 Task: Find connections with filter location Barão de Cocais with filter topic #Futurewith filter profile language Spanish with filter current company TVS Motor Company with filter school Muffakham Jah College of Engineering & Technology with filter industry Repair and Maintenance with filter service category Market Research with filter keywords title Tow Truck Operator
Action: Mouse moved to (495, 148)
Screenshot: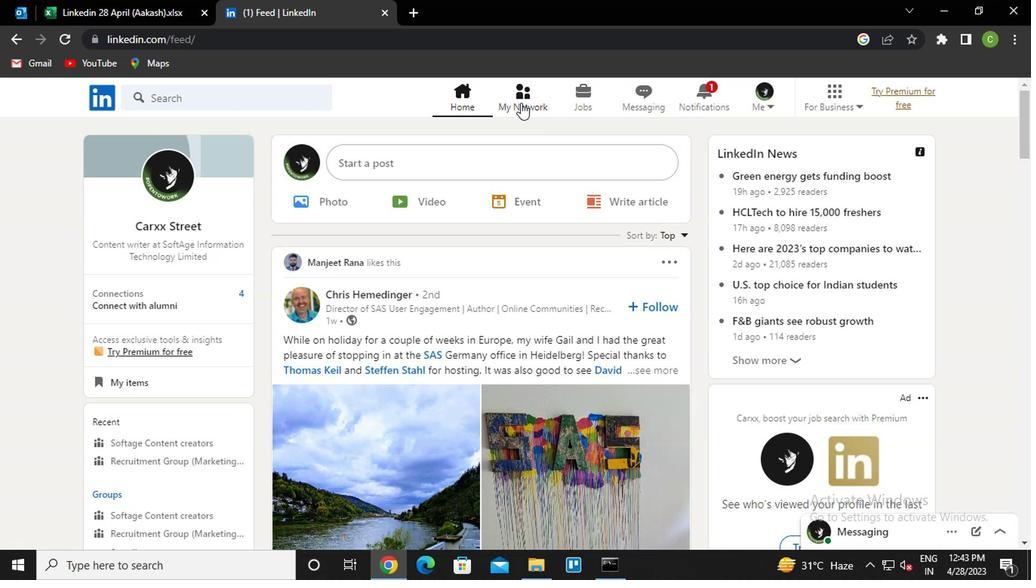 
Action: Mouse pressed left at (495, 148)
Screenshot: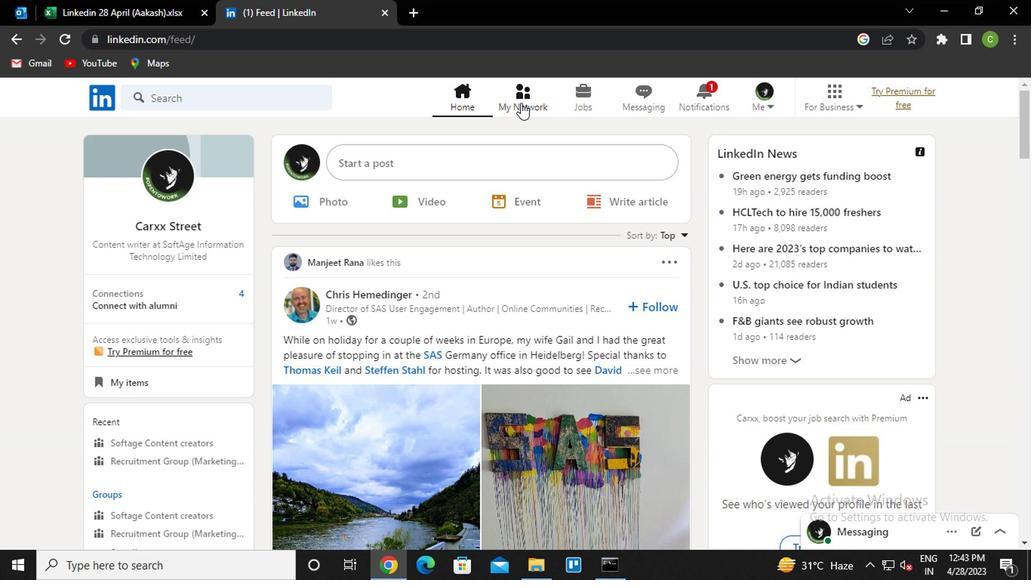 
Action: Mouse moved to (160, 208)
Screenshot: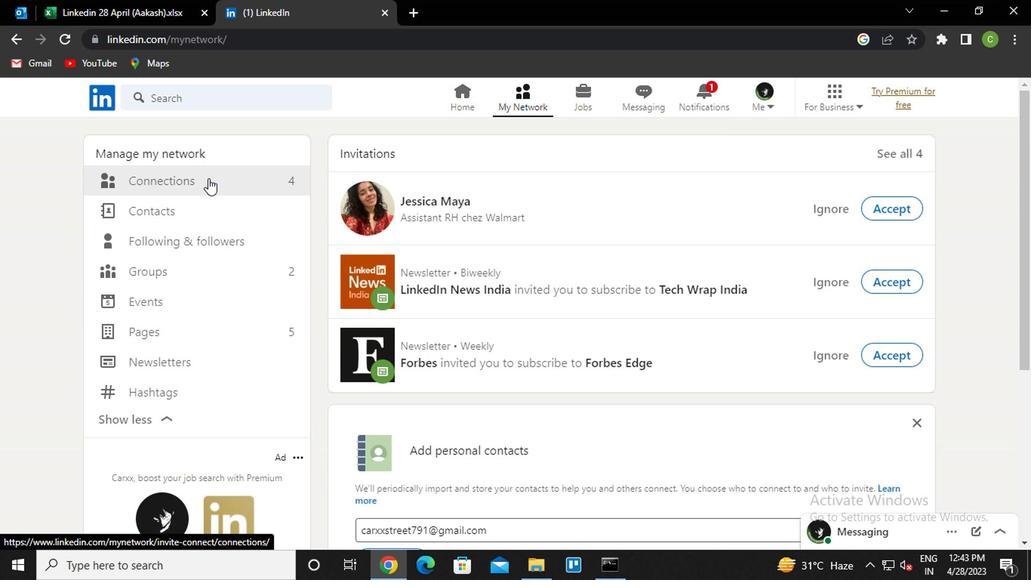 
Action: Mouse pressed left at (160, 208)
Screenshot: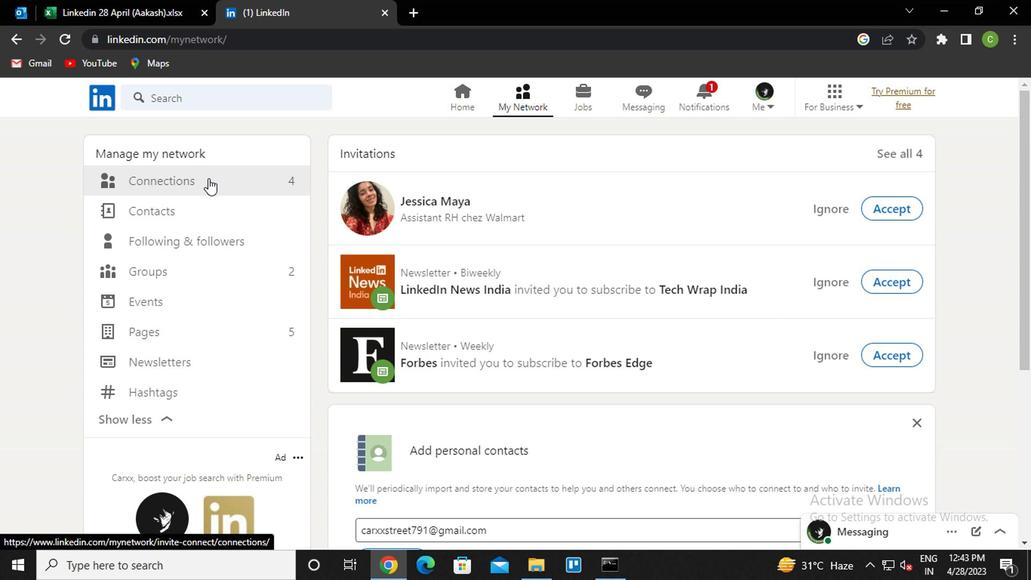 
Action: Mouse moved to (598, 212)
Screenshot: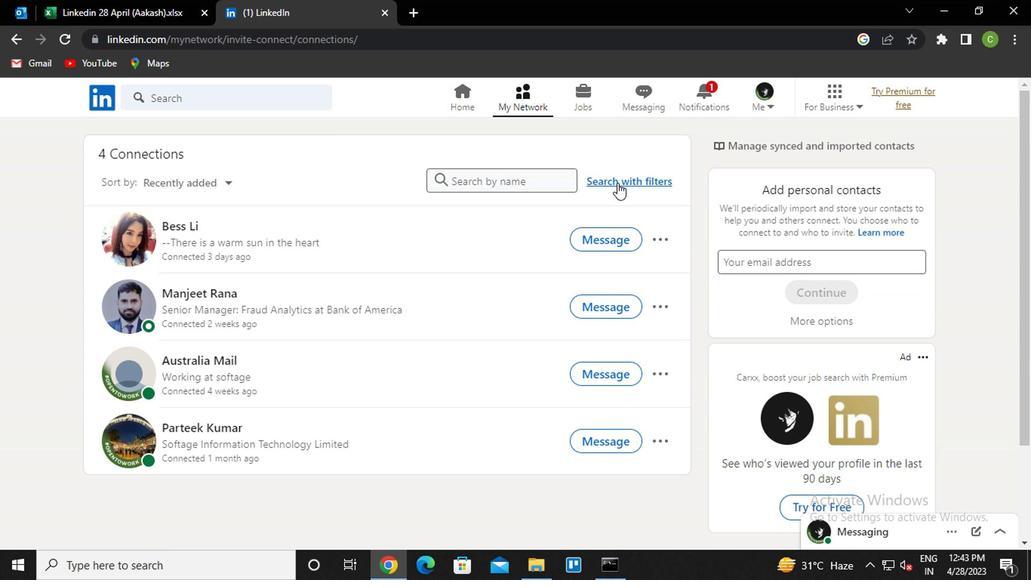 
Action: Mouse pressed left at (598, 212)
Screenshot: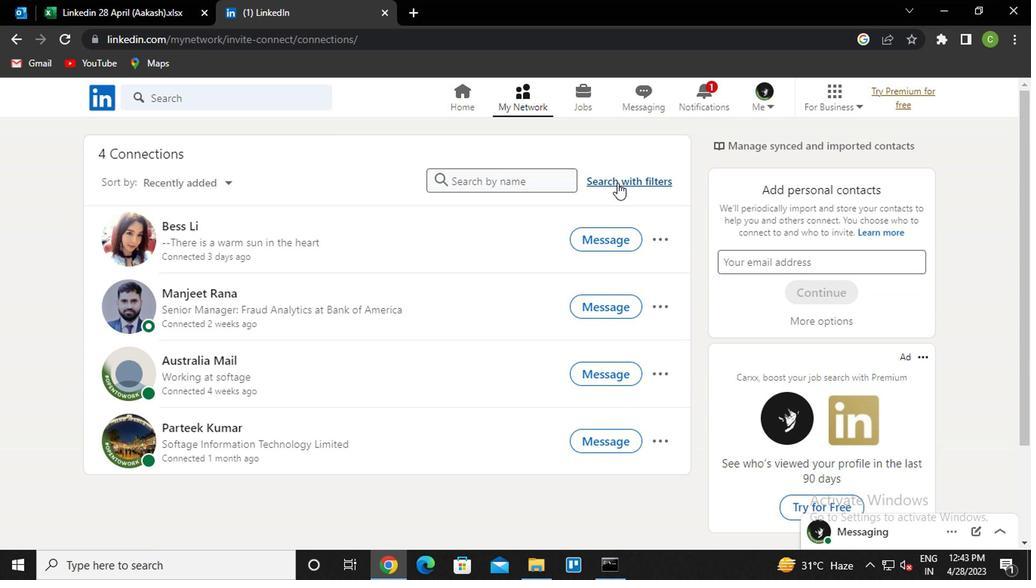 
Action: Mouse moved to (546, 184)
Screenshot: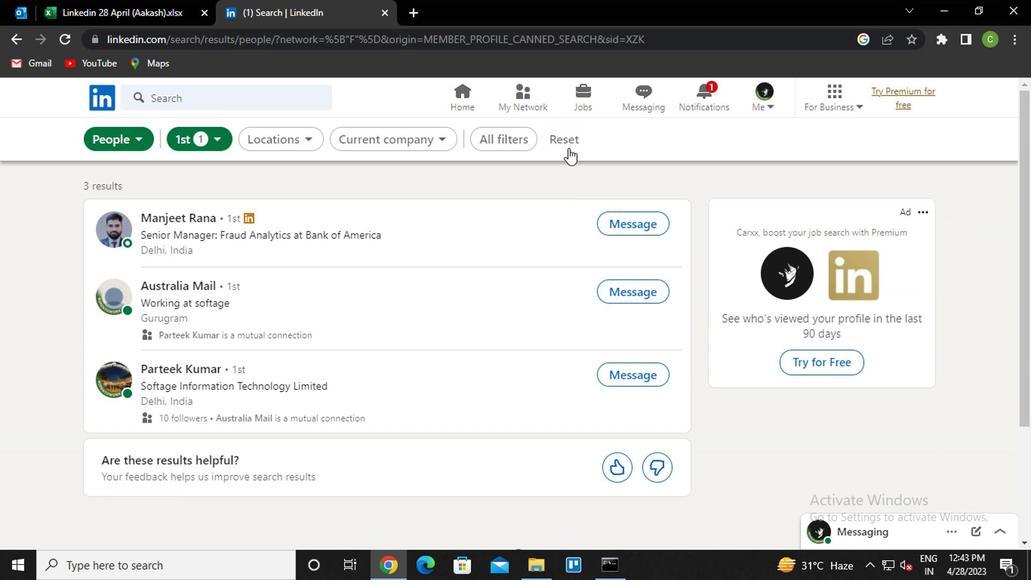 
Action: Mouse pressed left at (546, 184)
Screenshot: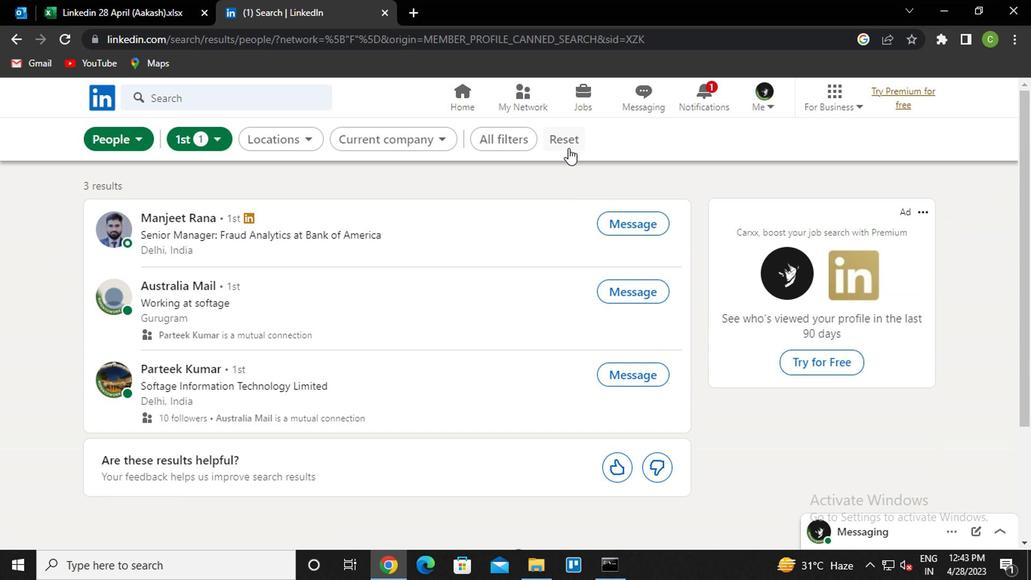 
Action: Mouse moved to (534, 181)
Screenshot: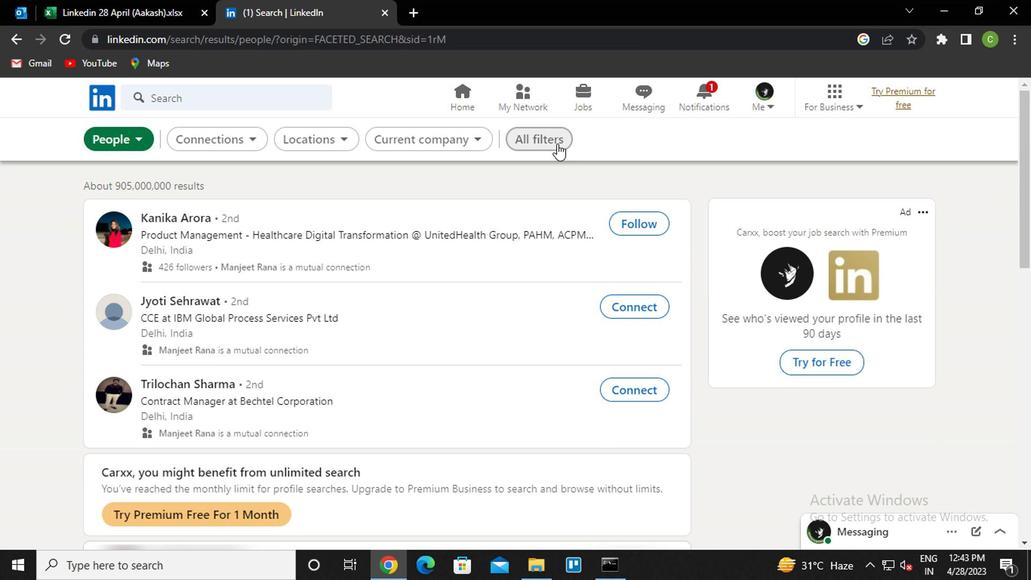 
Action: Mouse pressed left at (534, 181)
Screenshot: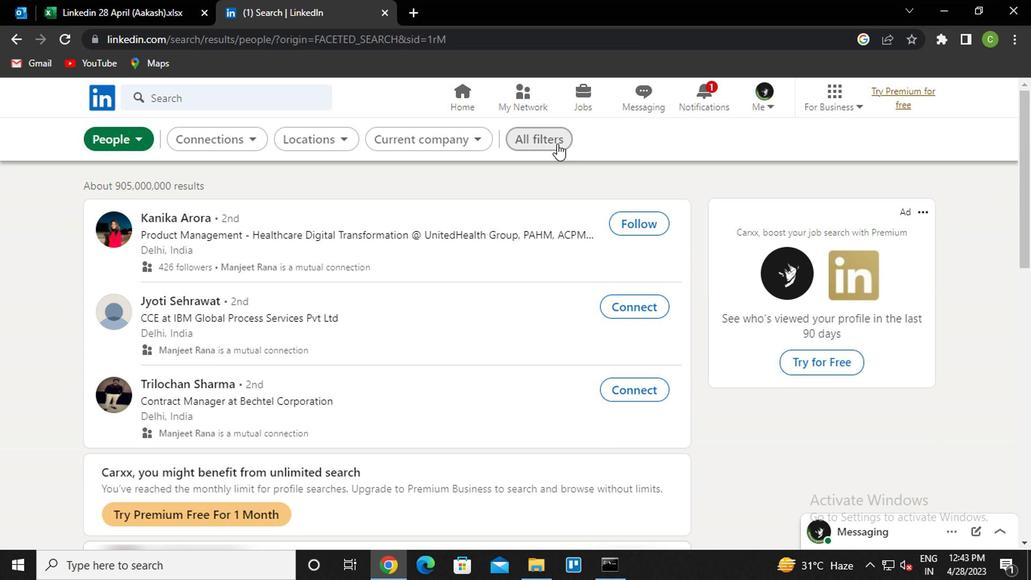 
Action: Mouse moved to (885, 379)
Screenshot: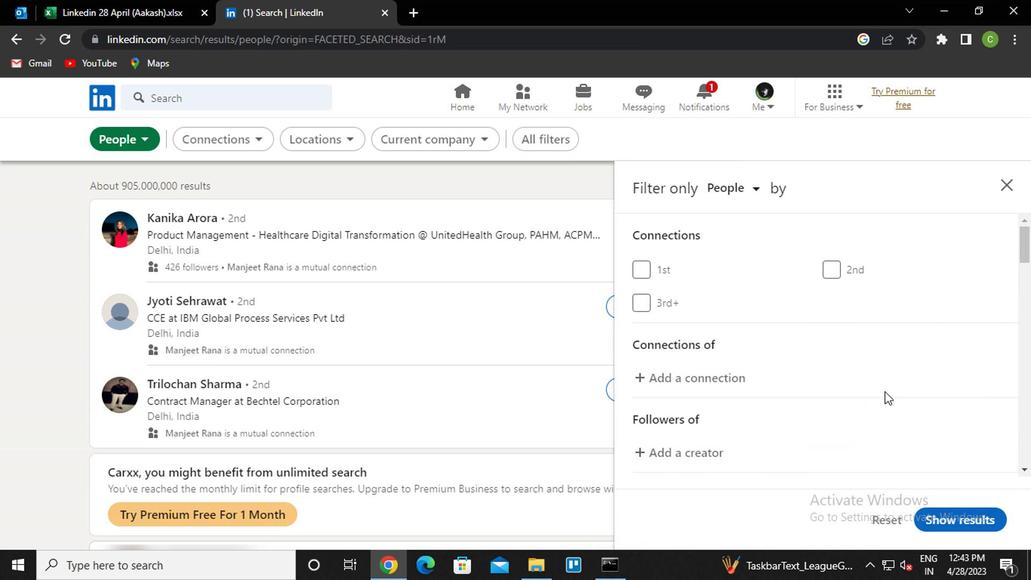 
Action: Mouse scrolled (885, 378) with delta (0, 0)
Screenshot: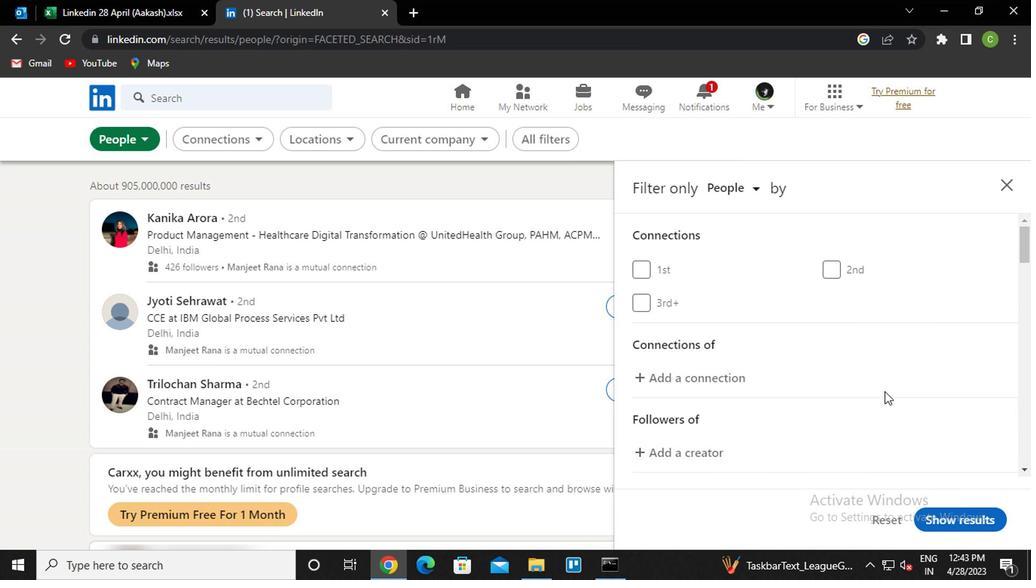 
Action: Mouse scrolled (885, 378) with delta (0, 0)
Screenshot: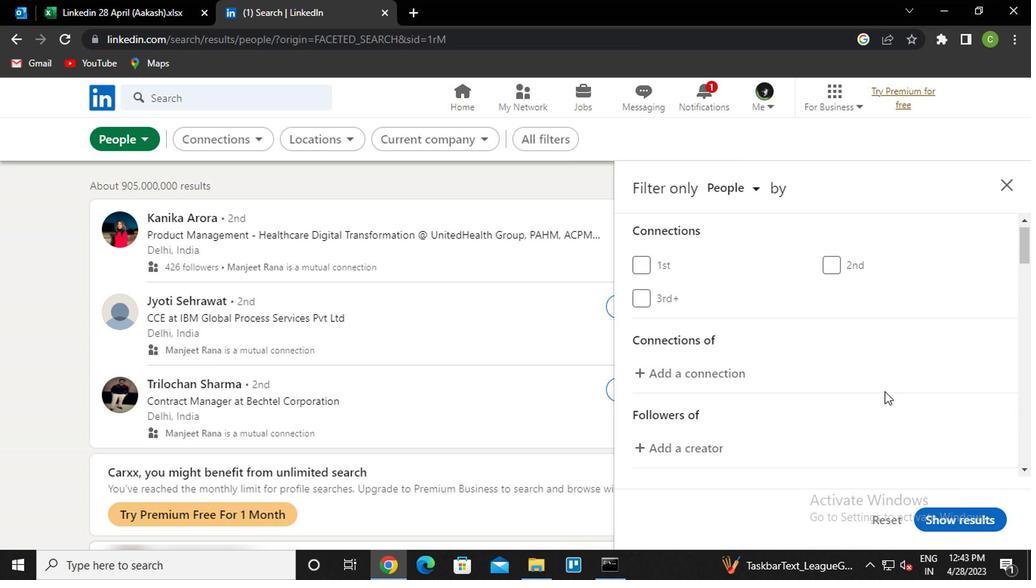 
Action: Mouse scrolled (885, 378) with delta (0, 0)
Screenshot: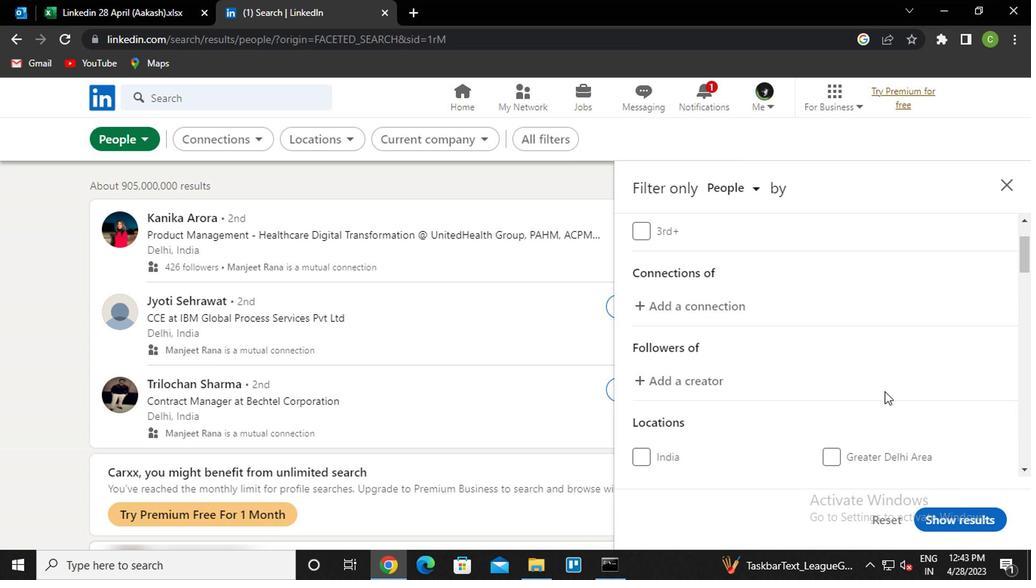 
Action: Mouse moved to (885, 379)
Screenshot: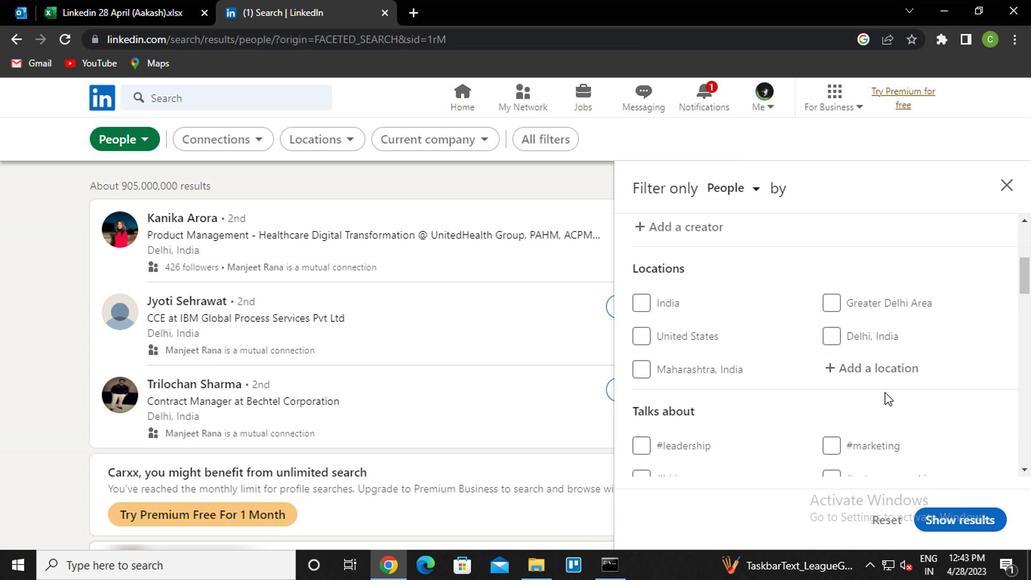 
Action: Mouse scrolled (885, 379) with delta (0, 0)
Screenshot: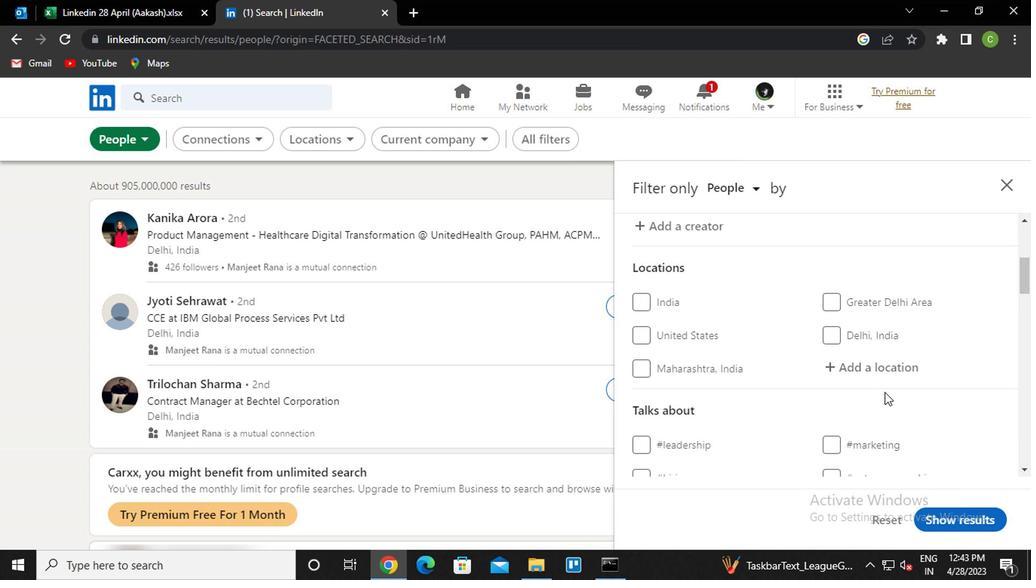 
Action: Mouse moved to (892, 305)
Screenshot: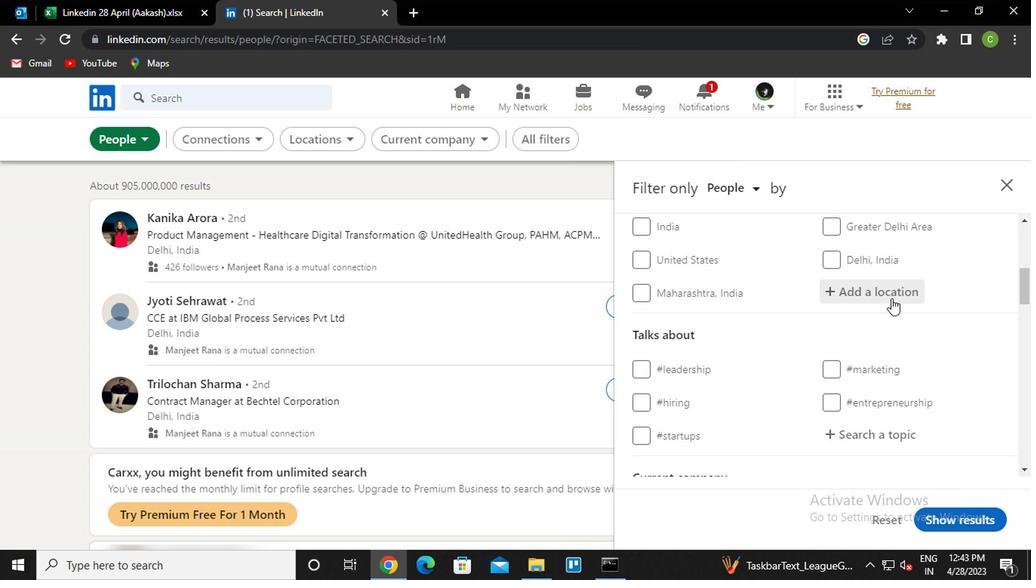 
Action: Mouse pressed left at (892, 305)
Screenshot: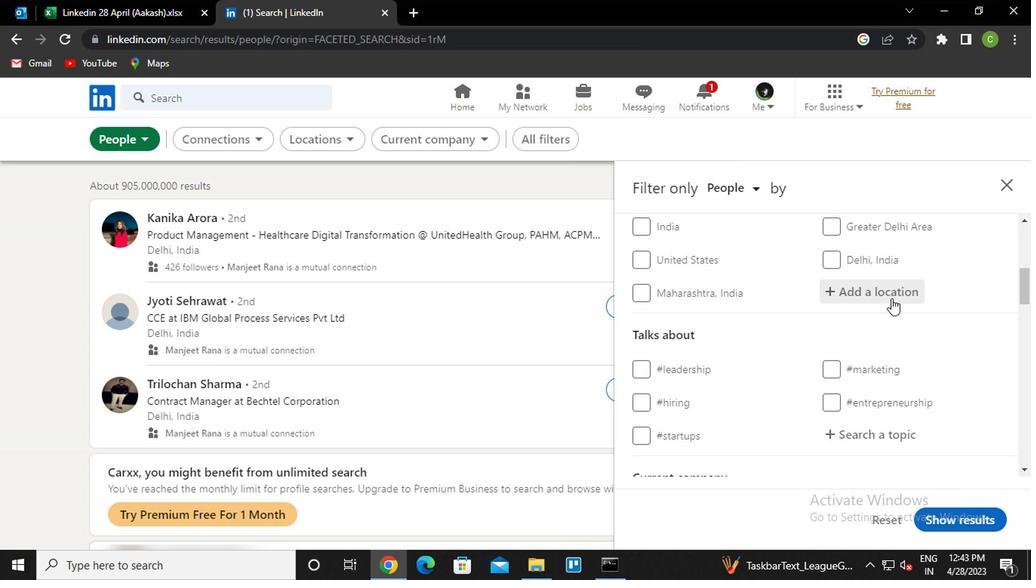 
Action: Key pressed <Key.caps_lock>b<Key.caps_lock>arao<Key.space>de<Key.space><Key.down><Key.enter>
Screenshot: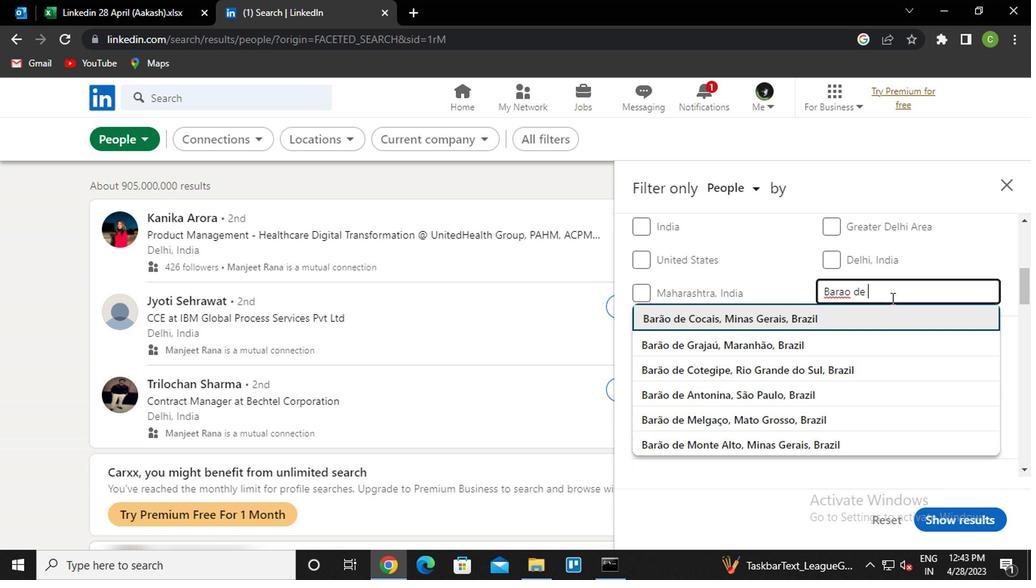 
Action: Mouse scrolled (892, 304) with delta (0, 0)
Screenshot: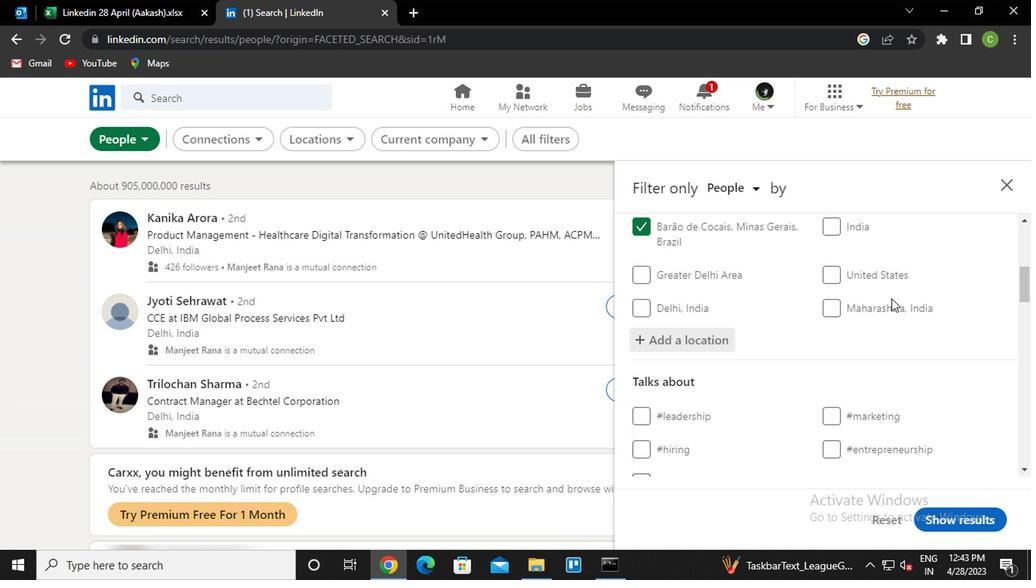 
Action: Mouse scrolled (892, 304) with delta (0, 0)
Screenshot: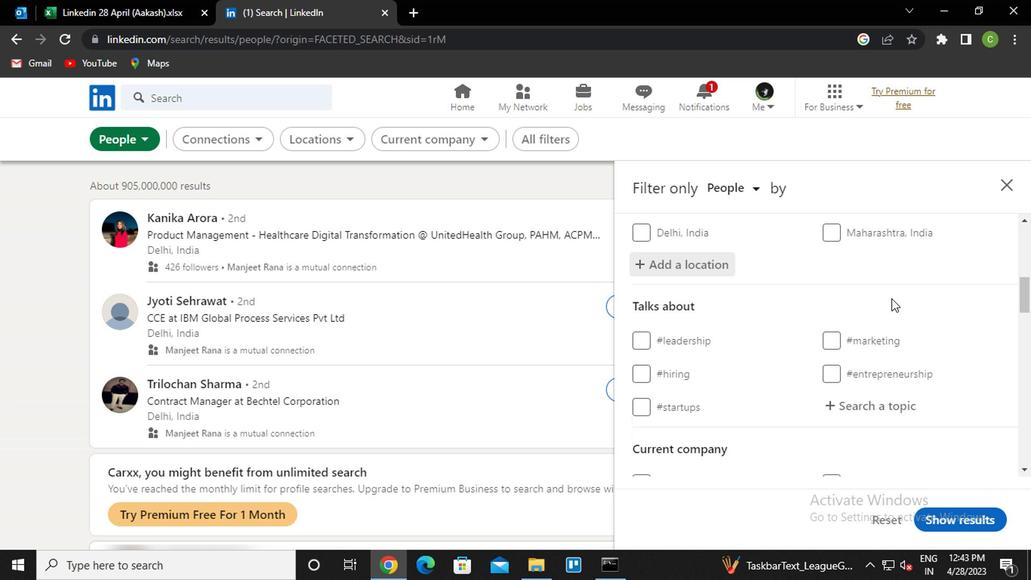 
Action: Mouse moved to (889, 333)
Screenshot: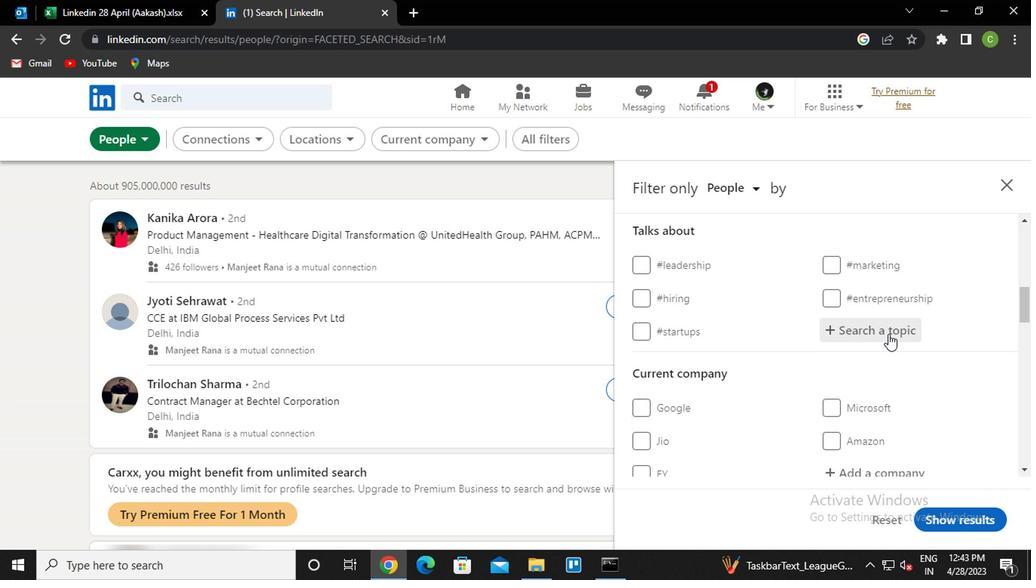 
Action: Mouse pressed left at (889, 333)
Screenshot: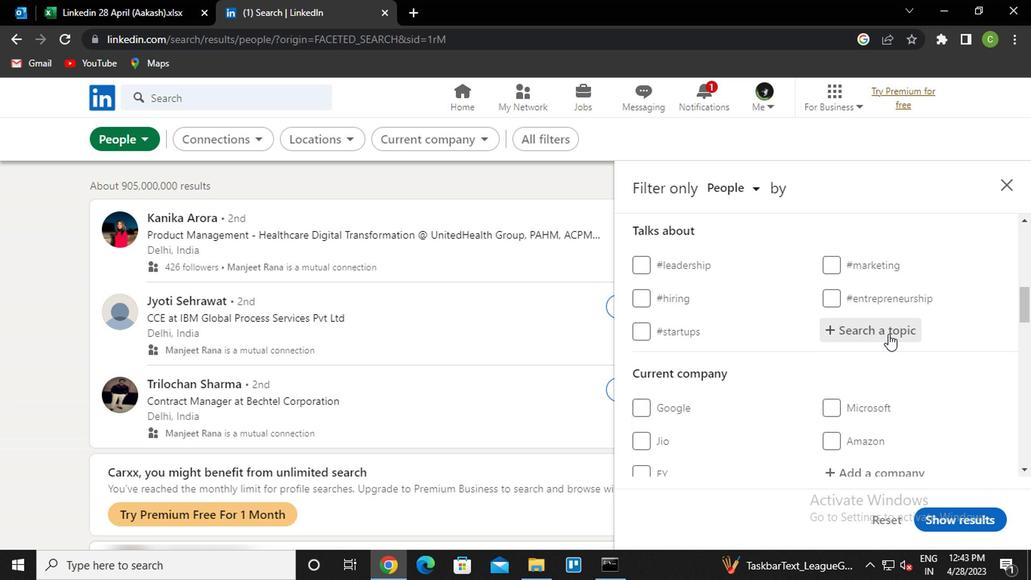 
Action: Key pressed <Key.caps_lock>f<Key.caps_lock>uture<Key.left><Key.down><Key.enter>
Screenshot: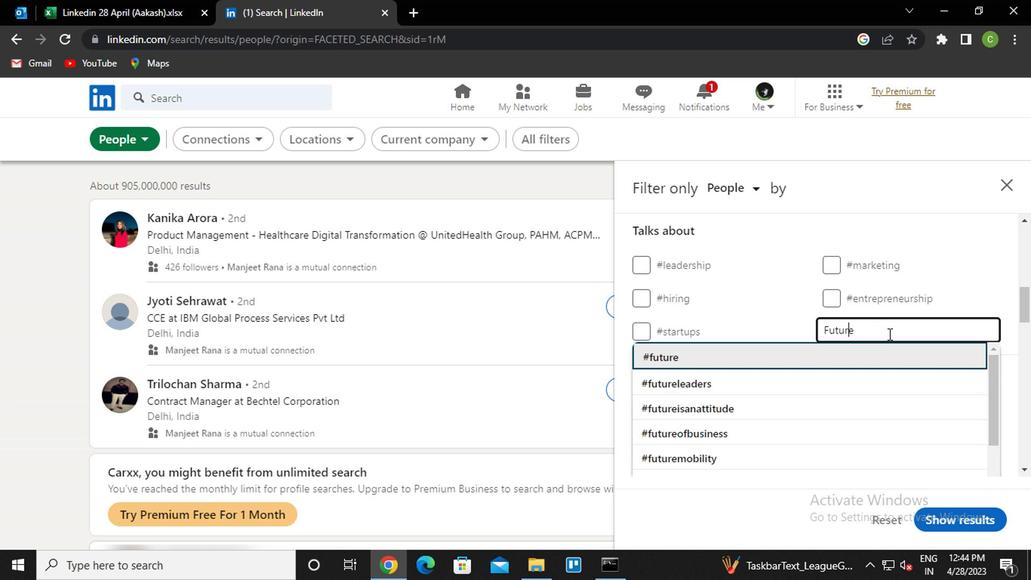 
Action: Mouse moved to (964, 315)
Screenshot: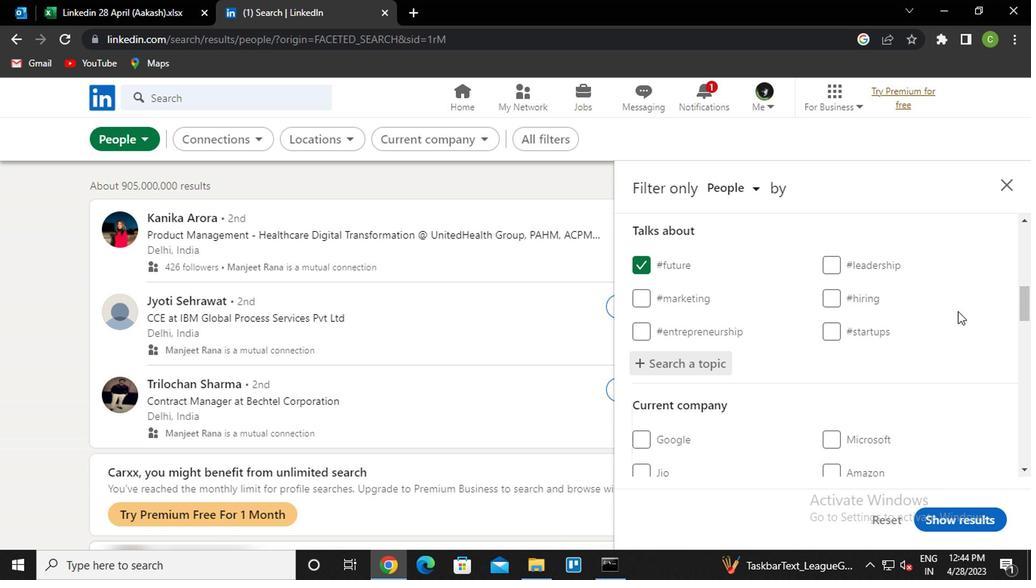 
Action: Mouse scrolled (964, 314) with delta (0, 0)
Screenshot: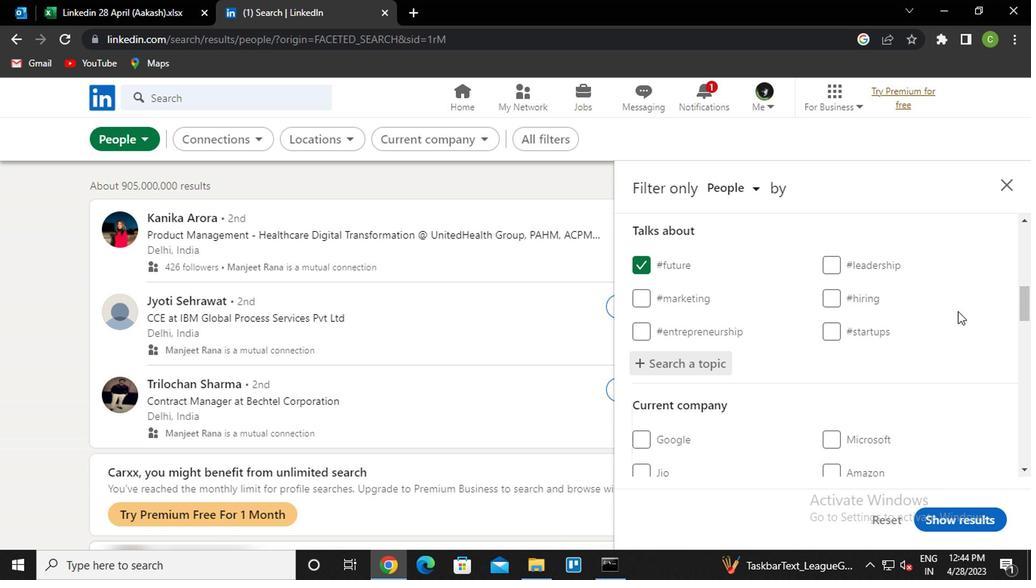 
Action: Mouse scrolled (964, 314) with delta (0, 0)
Screenshot: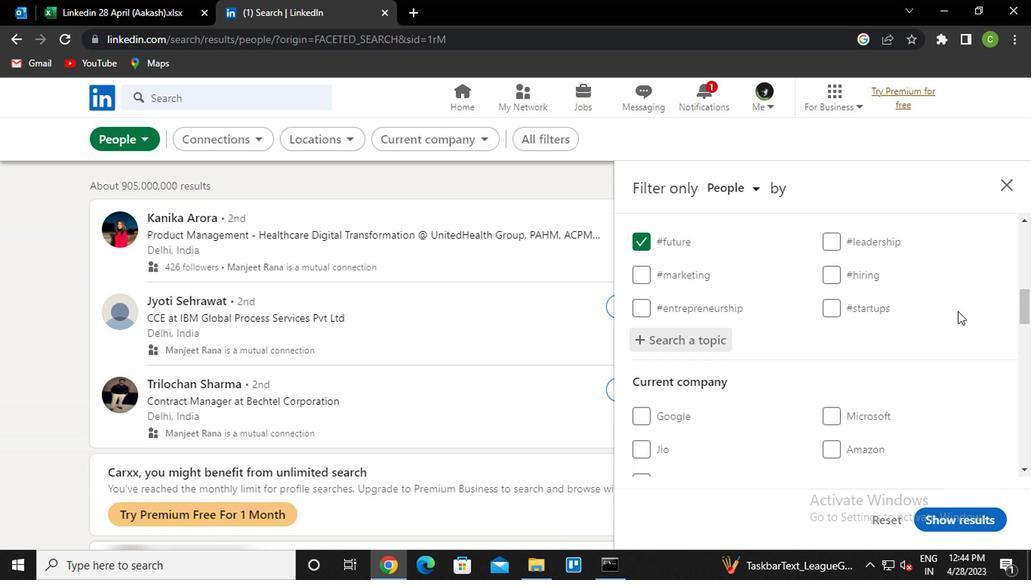 
Action: Mouse moved to (964, 315)
Screenshot: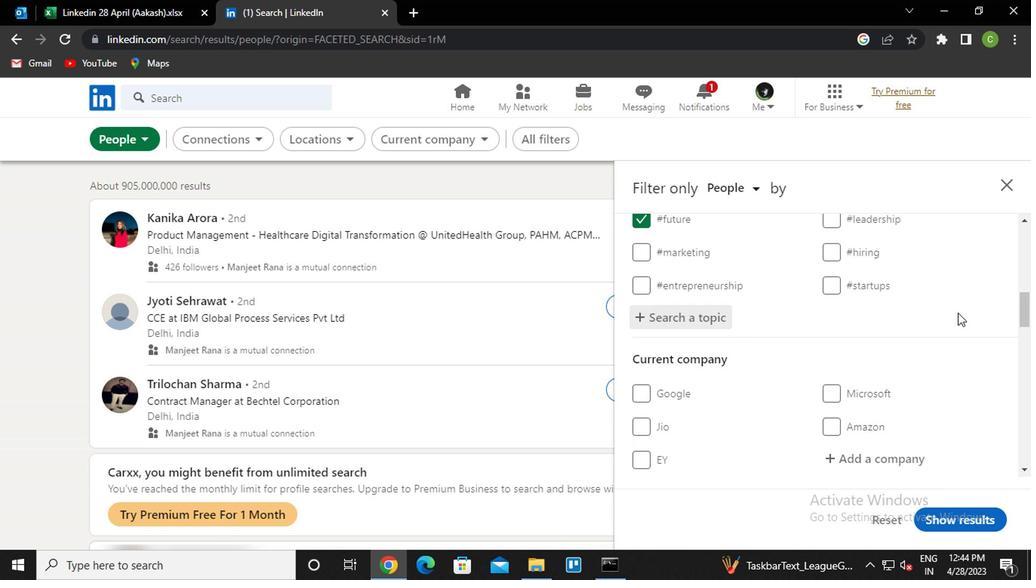 
Action: Mouse scrolled (964, 314) with delta (0, 0)
Screenshot: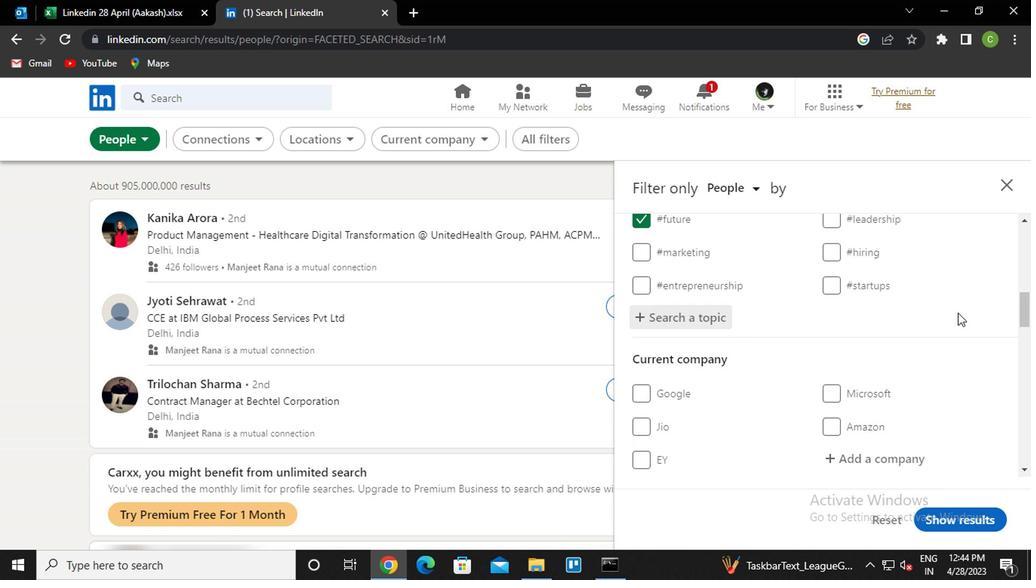 
Action: Mouse moved to (964, 316)
Screenshot: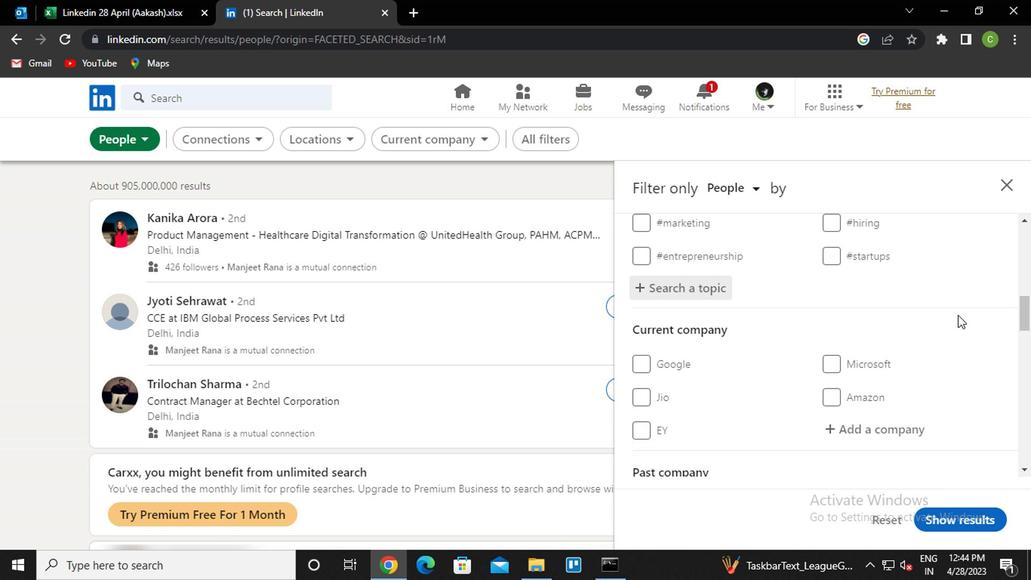 
Action: Mouse scrolled (964, 315) with delta (0, 0)
Screenshot: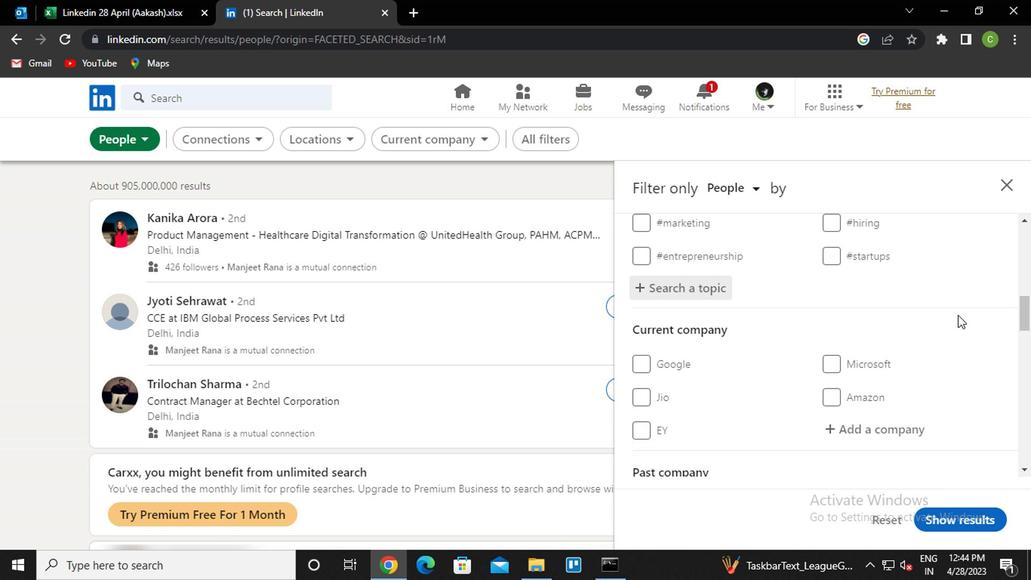 
Action: Mouse moved to (964, 317)
Screenshot: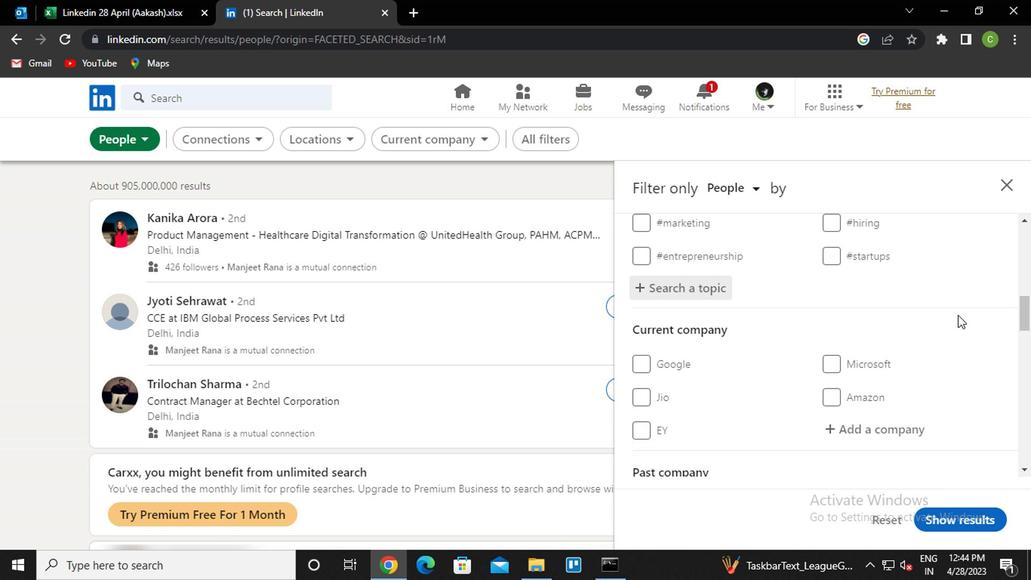
Action: Mouse scrolled (964, 317) with delta (0, 0)
Screenshot: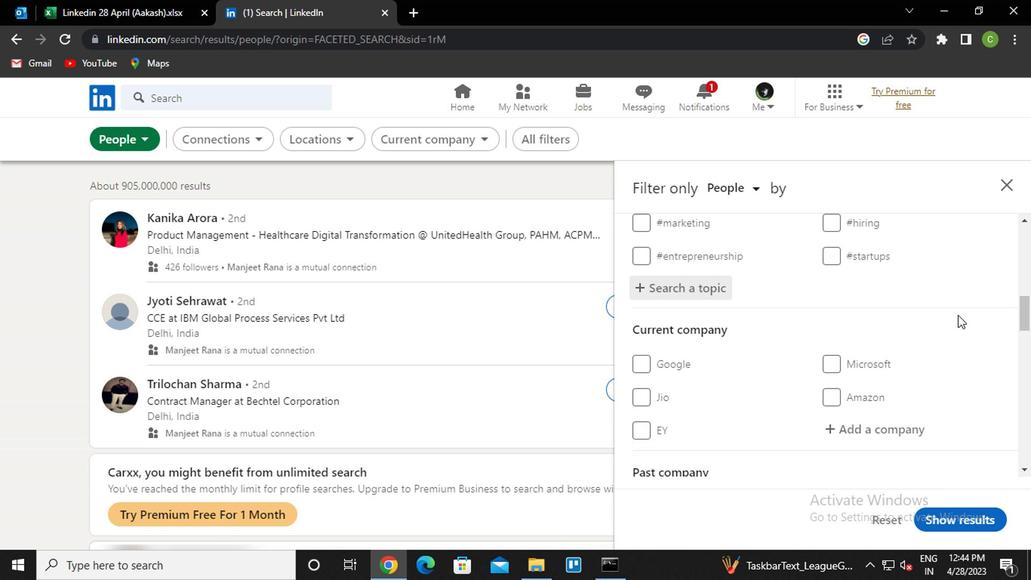 
Action: Mouse scrolled (964, 317) with delta (0, 0)
Screenshot: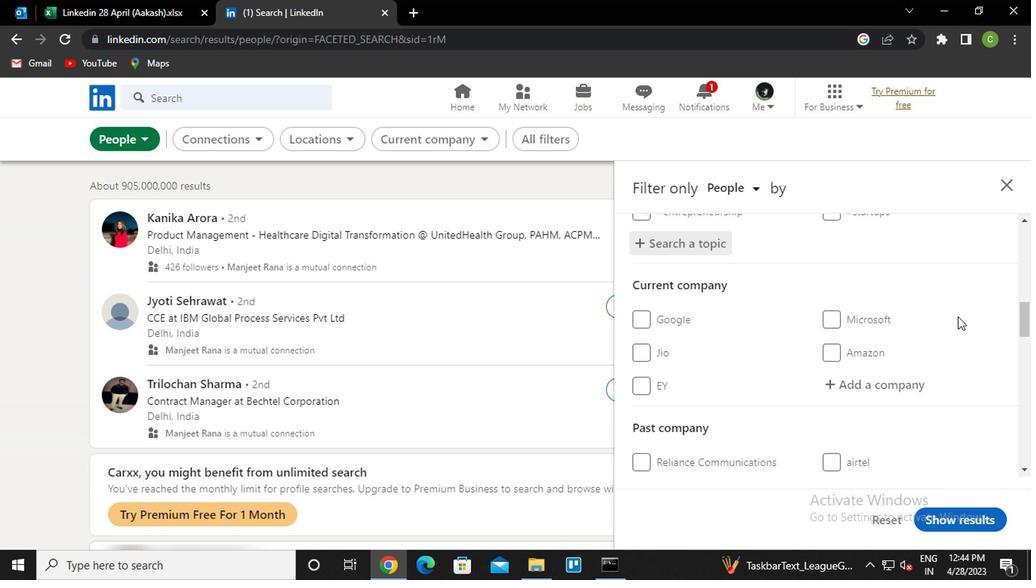 
Action: Mouse moved to (964, 319)
Screenshot: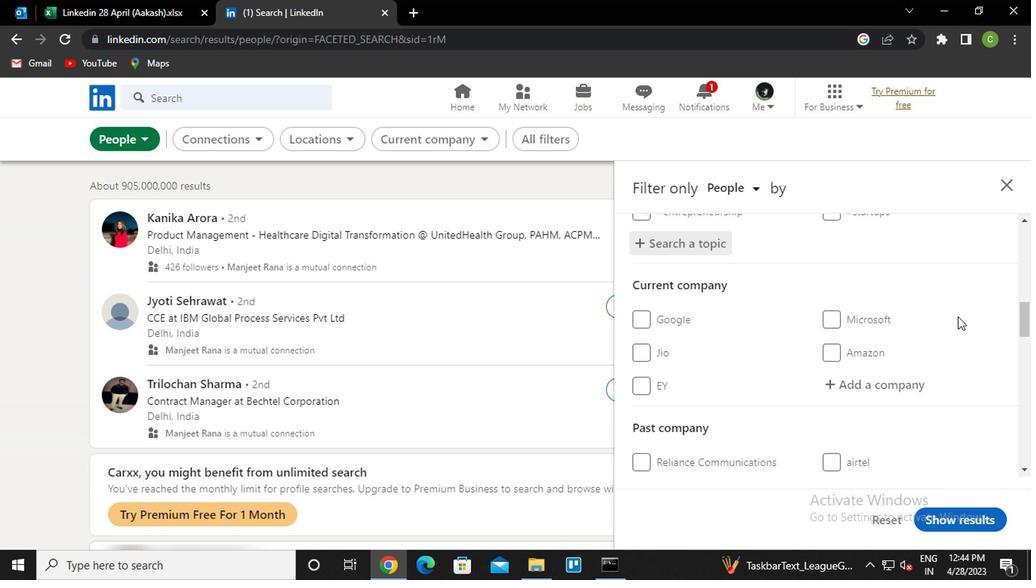 
Action: Mouse scrolled (964, 318) with delta (0, -1)
Screenshot: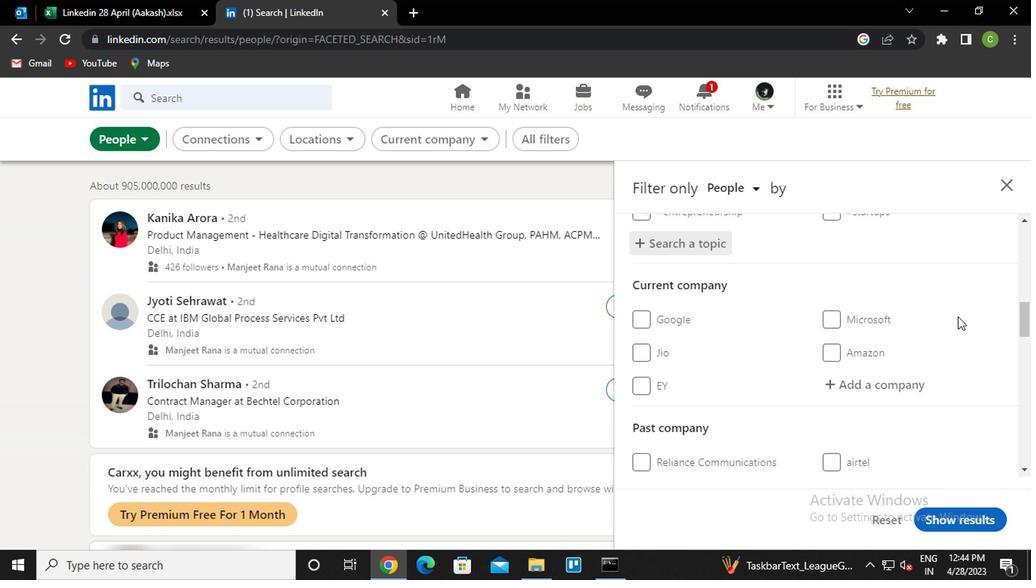 
Action: Mouse moved to (964, 320)
Screenshot: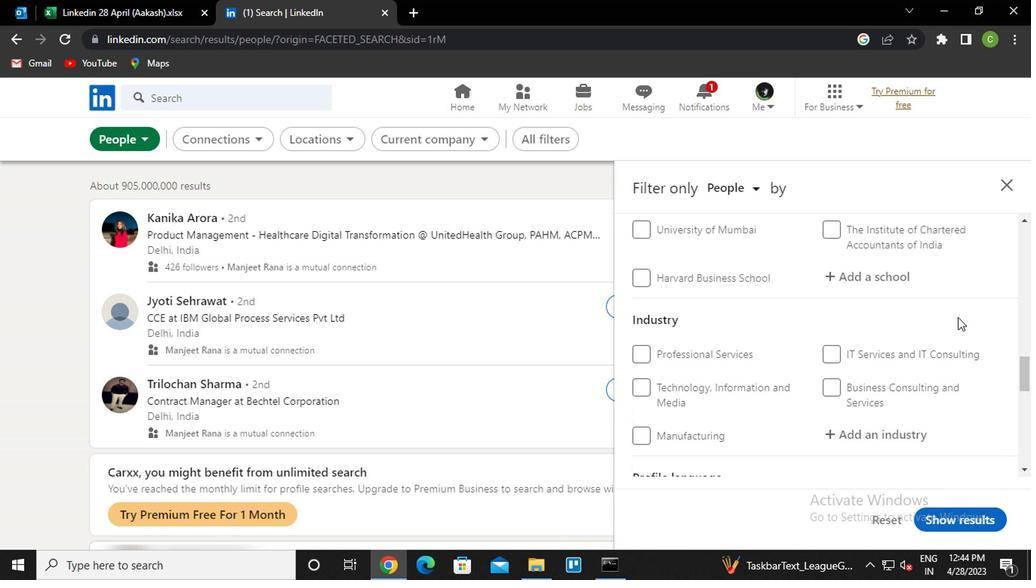 
Action: Mouse scrolled (964, 319) with delta (0, 0)
Screenshot: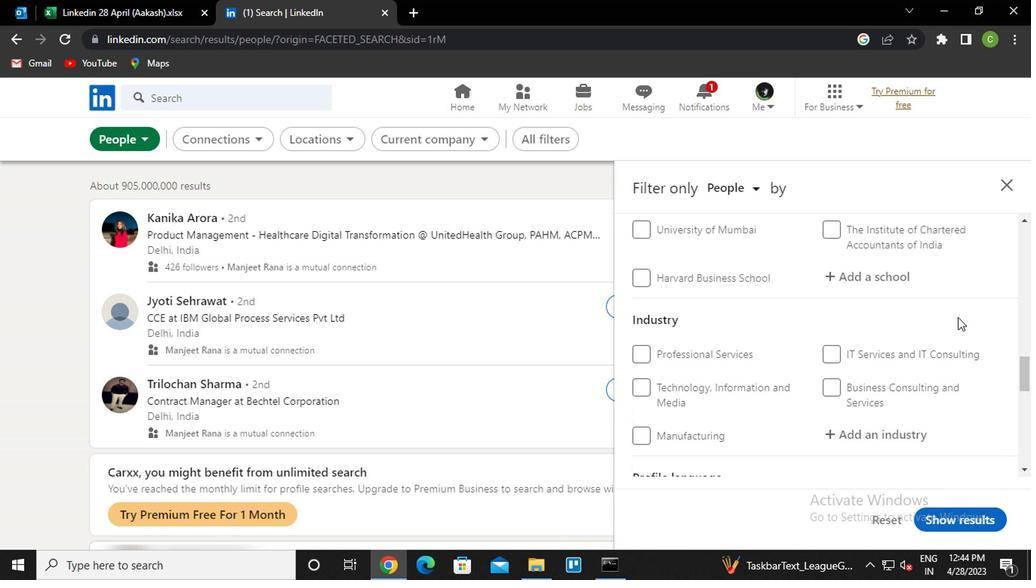 
Action: Mouse scrolled (964, 319) with delta (0, 0)
Screenshot: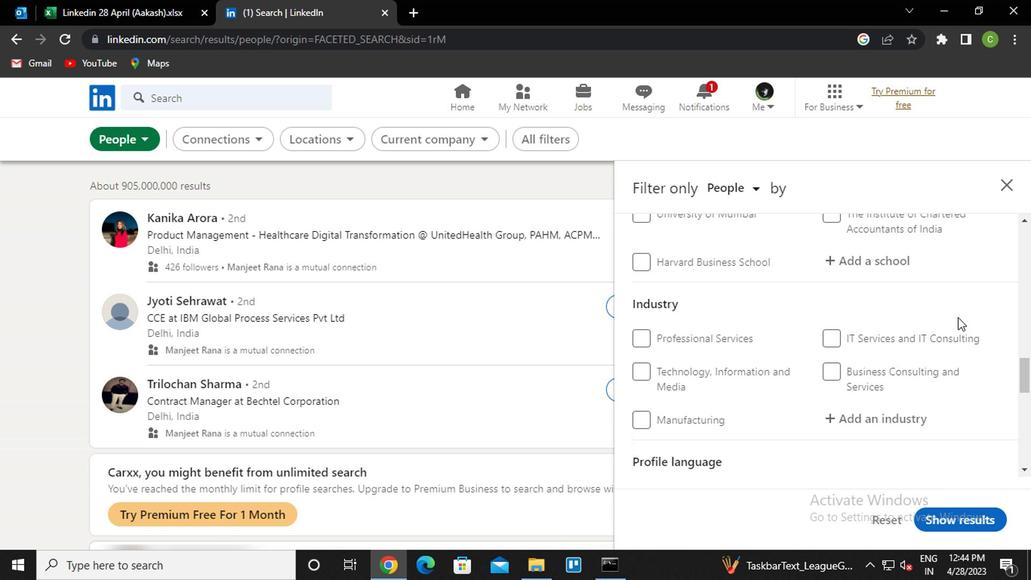
Action: Mouse scrolled (964, 319) with delta (0, 0)
Screenshot: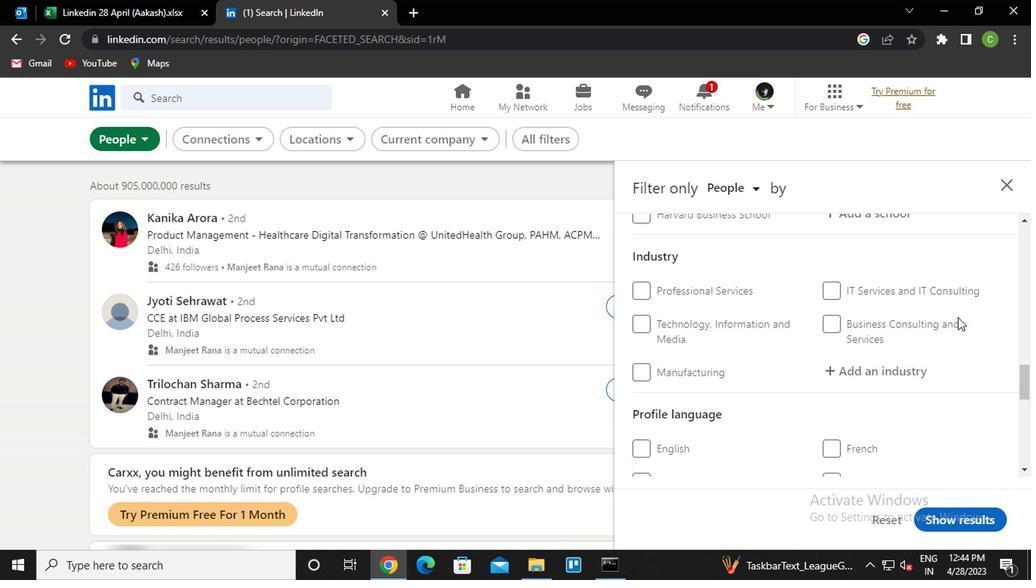 
Action: Mouse moved to (630, 330)
Screenshot: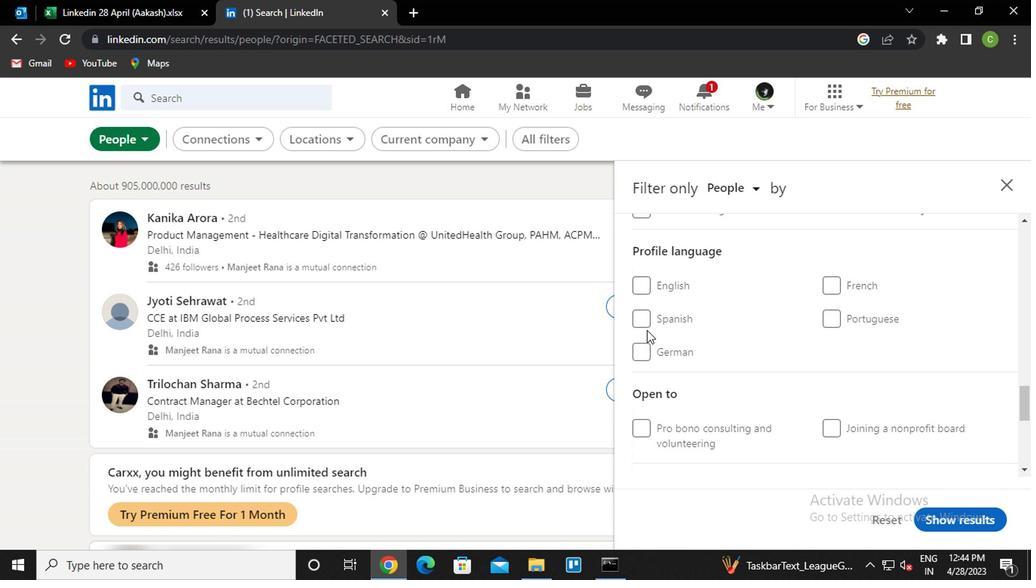 
Action: Mouse pressed left at (630, 330)
Screenshot: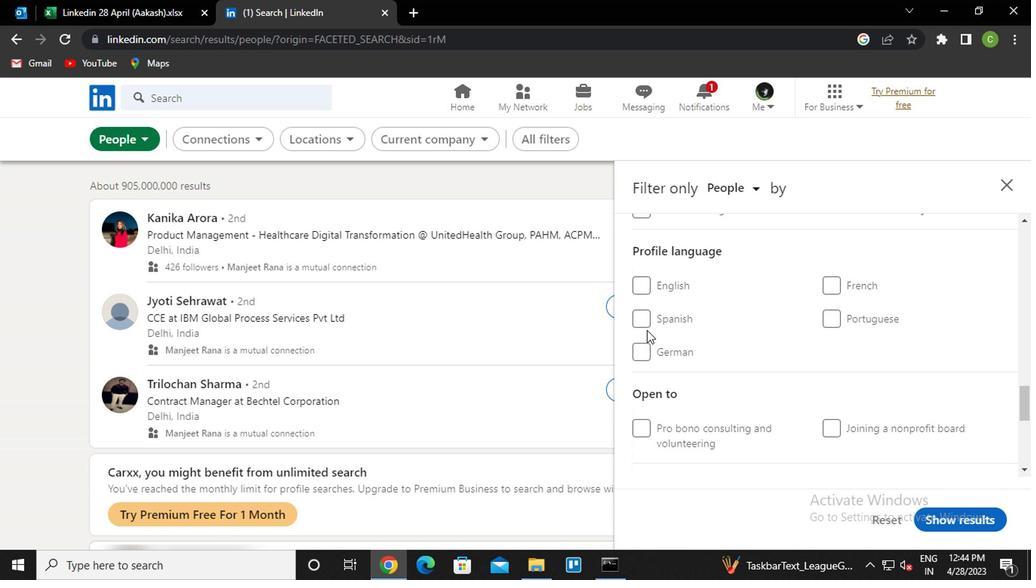 
Action: Mouse moved to (626, 323)
Screenshot: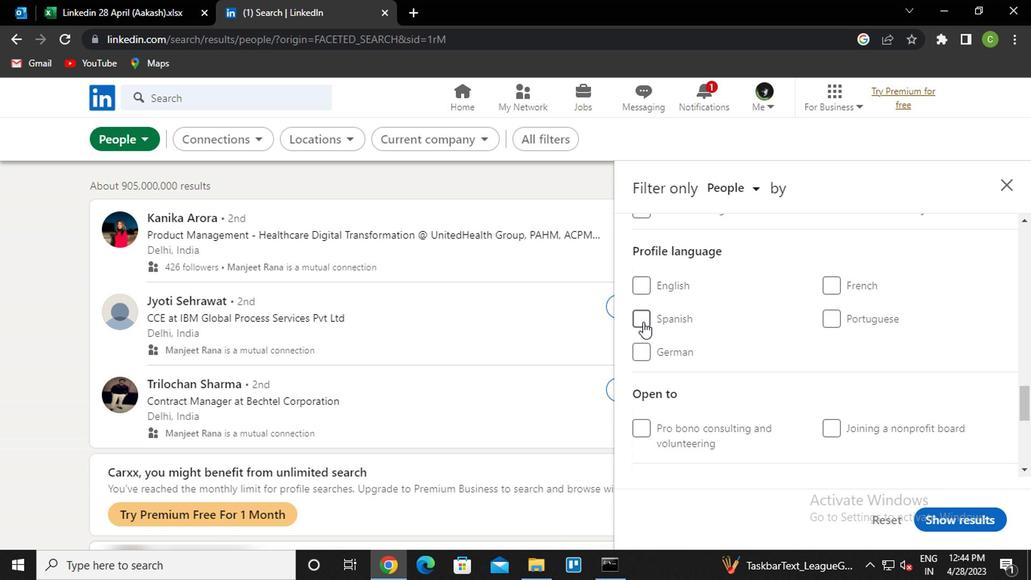 
Action: Mouse pressed left at (626, 323)
Screenshot: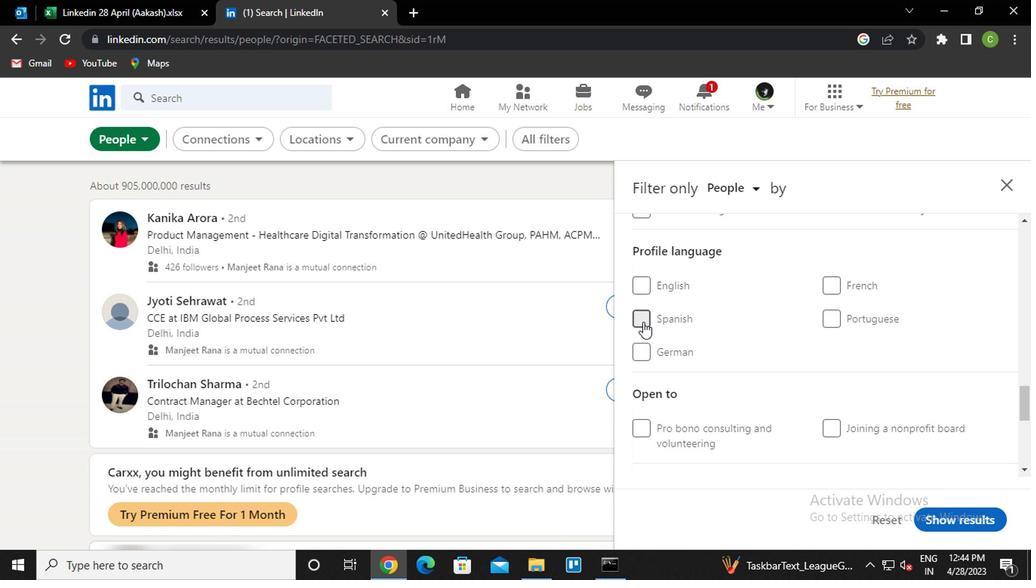 
Action: Mouse moved to (737, 365)
Screenshot: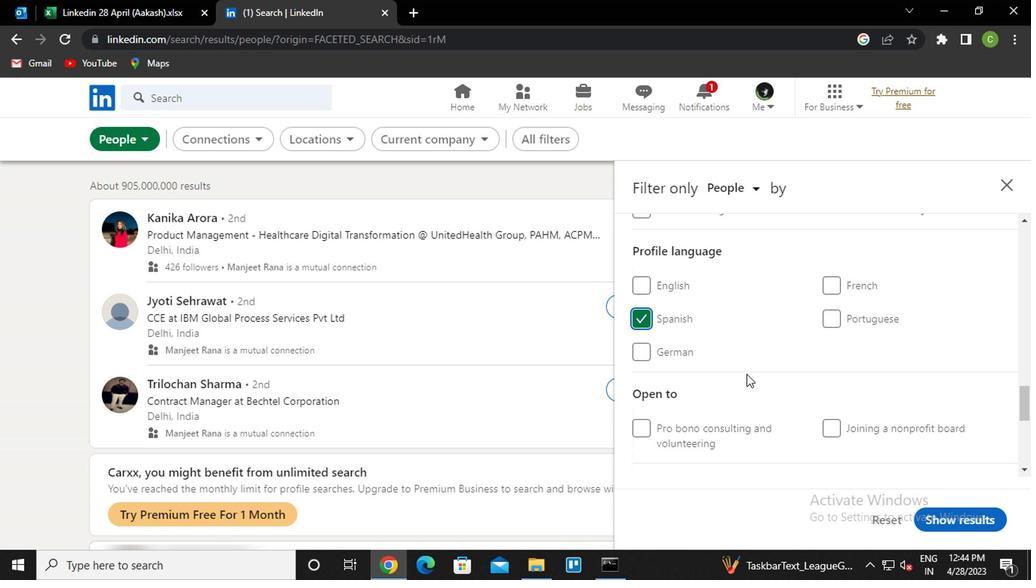 
Action: Mouse scrolled (737, 365) with delta (0, 0)
Screenshot: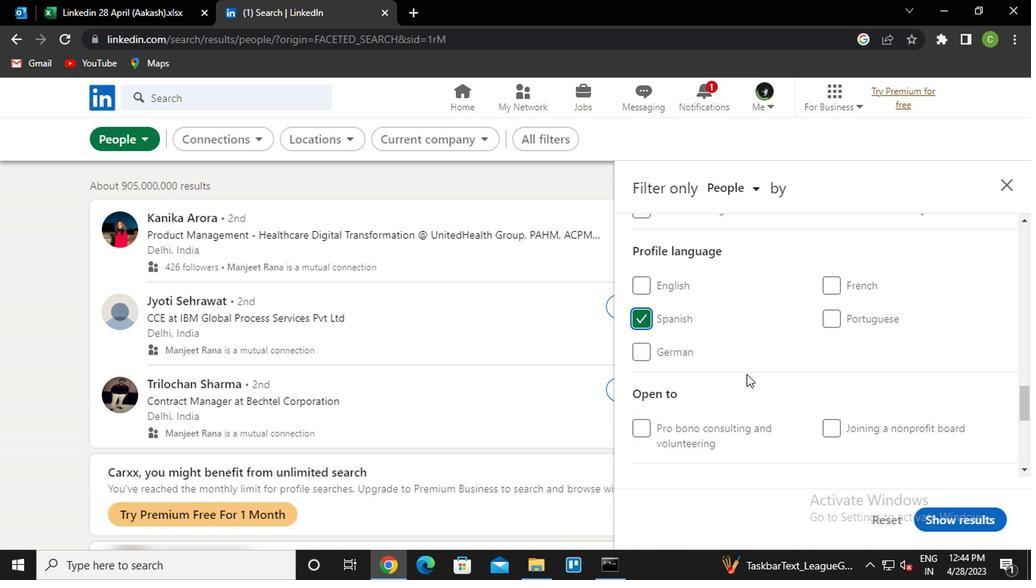 
Action: Mouse scrolled (737, 365) with delta (0, 0)
Screenshot: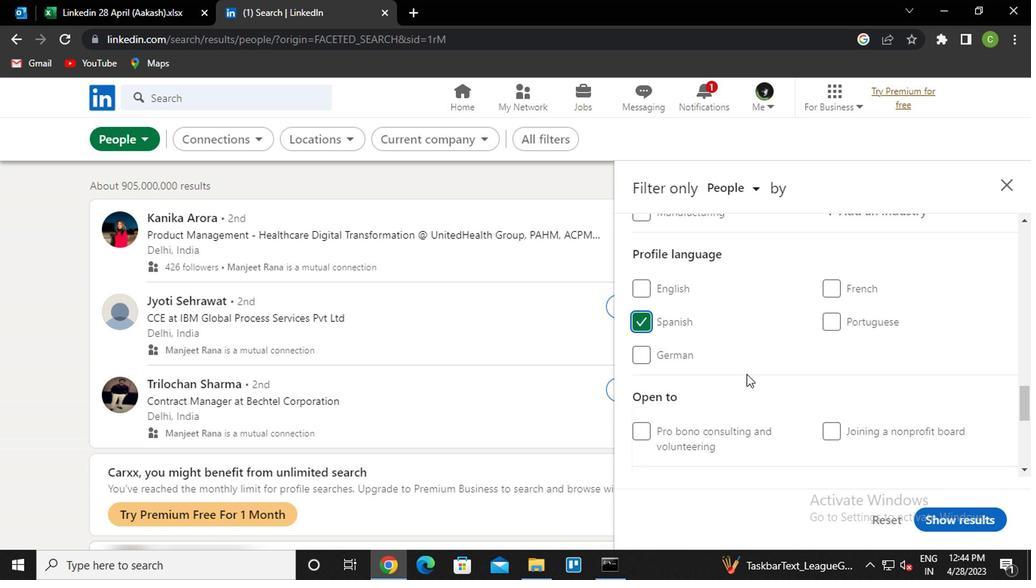 
Action: Mouse scrolled (737, 365) with delta (0, 0)
Screenshot: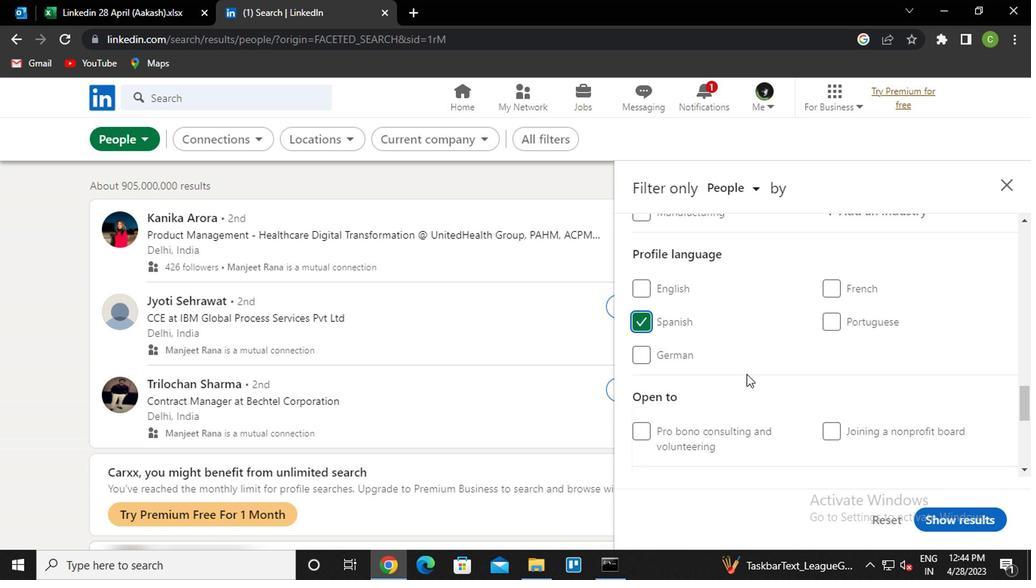 
Action: Mouse scrolled (737, 365) with delta (0, 0)
Screenshot: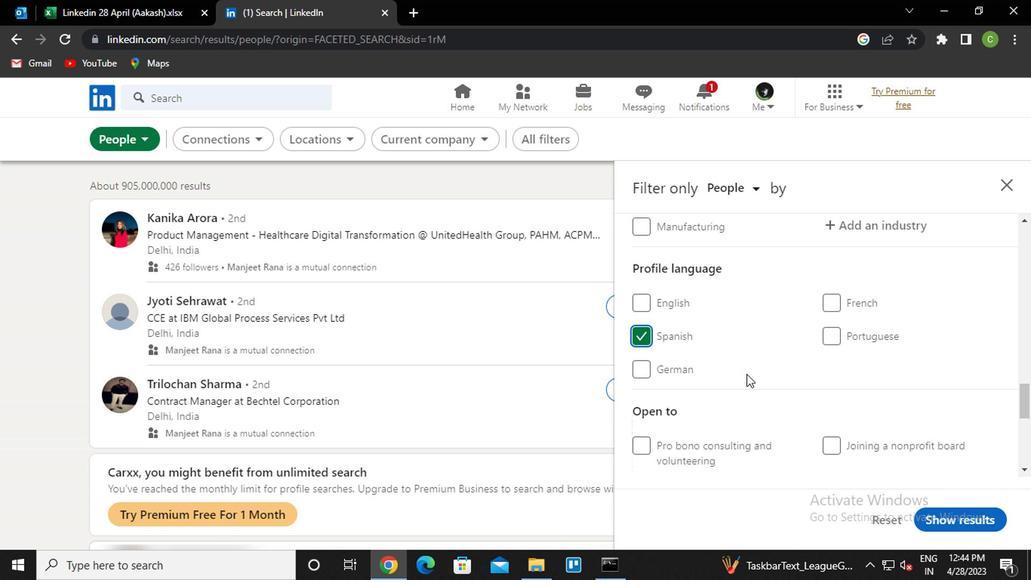
Action: Mouse scrolled (737, 365) with delta (0, 0)
Screenshot: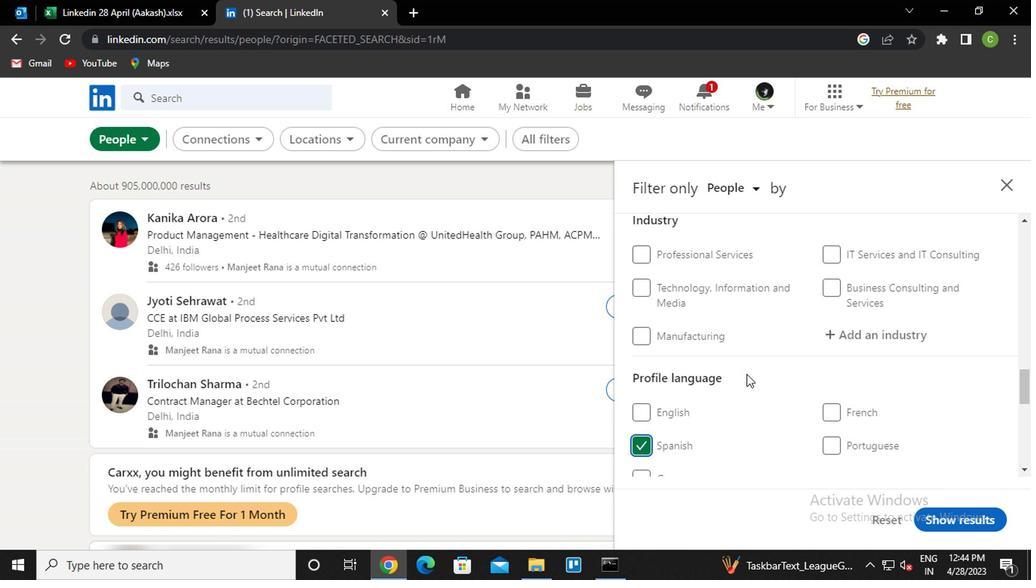 
Action: Mouse moved to (734, 366)
Screenshot: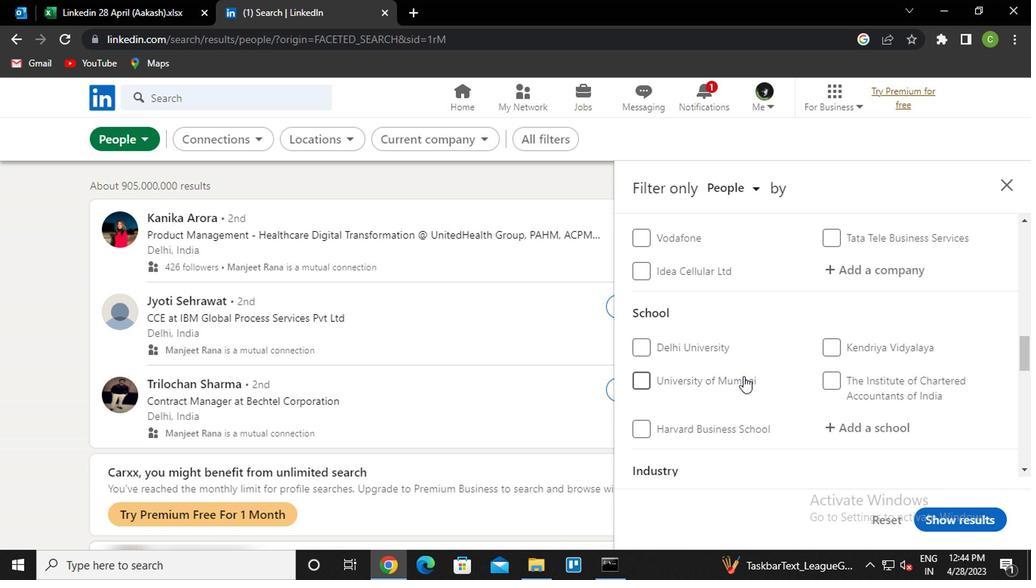 
Action: Mouse scrolled (734, 367) with delta (0, 0)
Screenshot: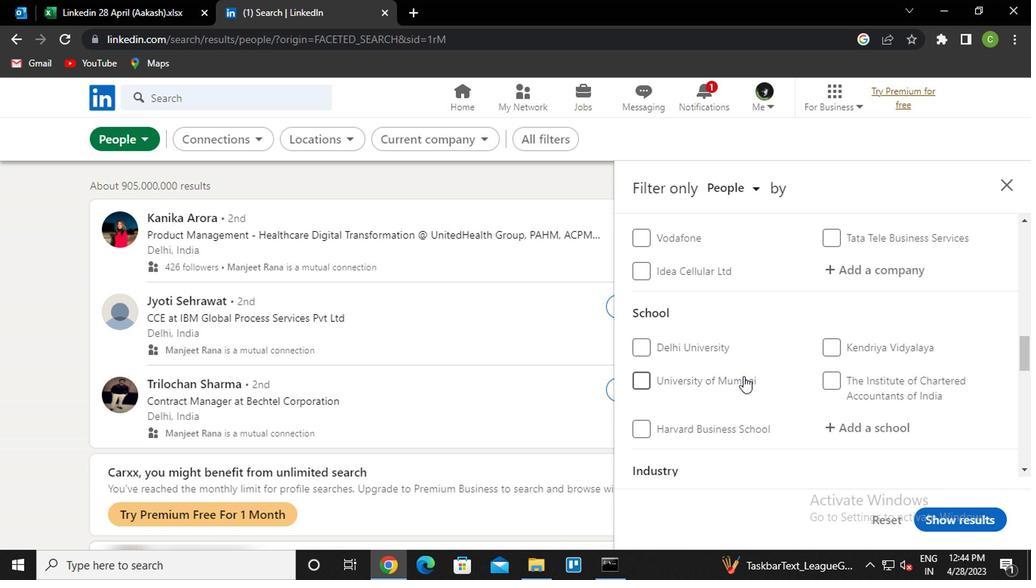 
Action: Mouse scrolled (734, 367) with delta (0, 0)
Screenshot: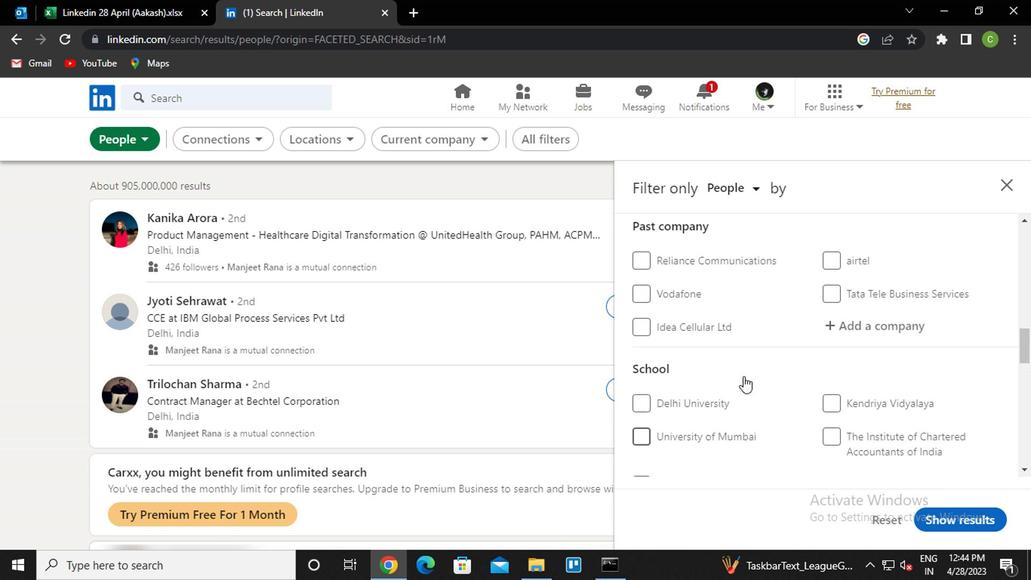 
Action: Mouse scrolled (734, 366) with delta (0, 0)
Screenshot: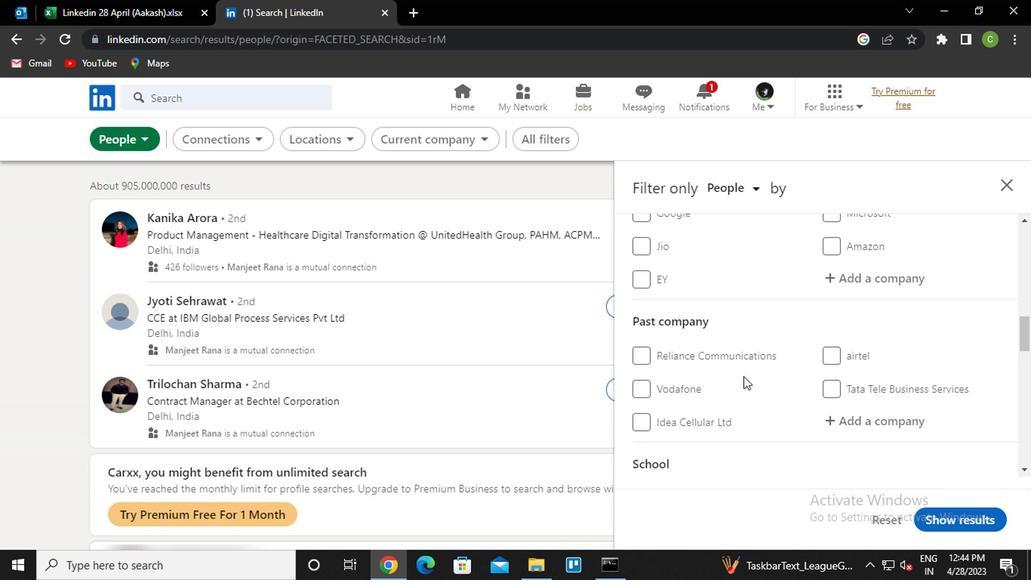 
Action: Mouse scrolled (734, 366) with delta (0, 0)
Screenshot: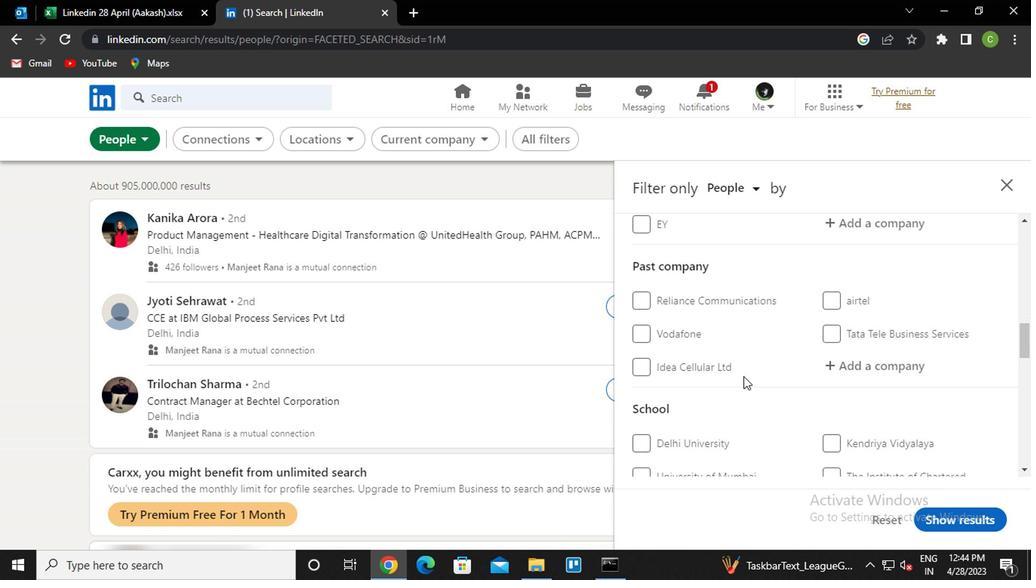 
Action: Mouse moved to (757, 365)
Screenshot: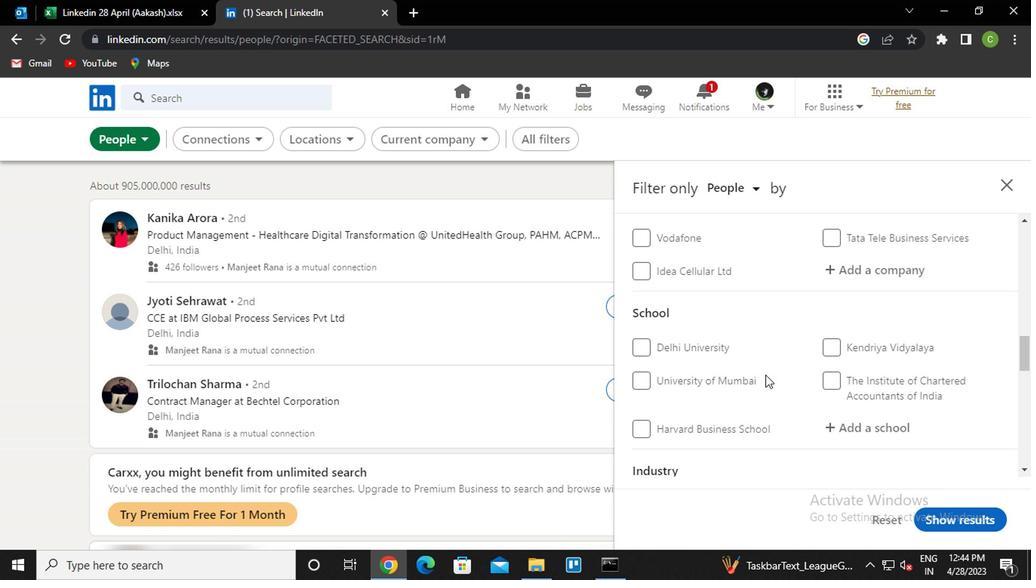 
Action: Mouse scrolled (757, 366) with delta (0, 0)
Screenshot: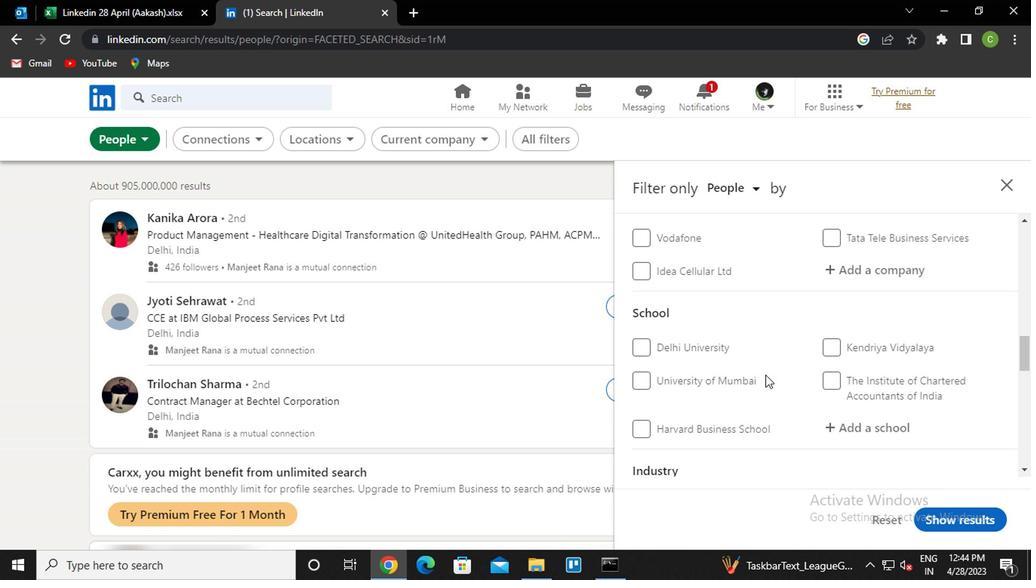 
Action: Mouse scrolled (757, 366) with delta (0, 0)
Screenshot: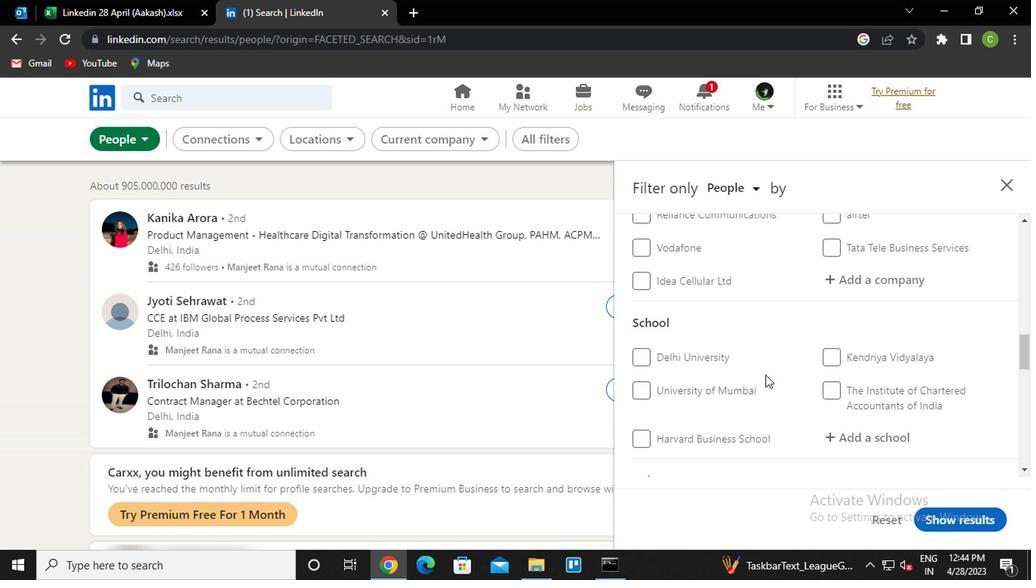 
Action: Mouse moved to (905, 295)
Screenshot: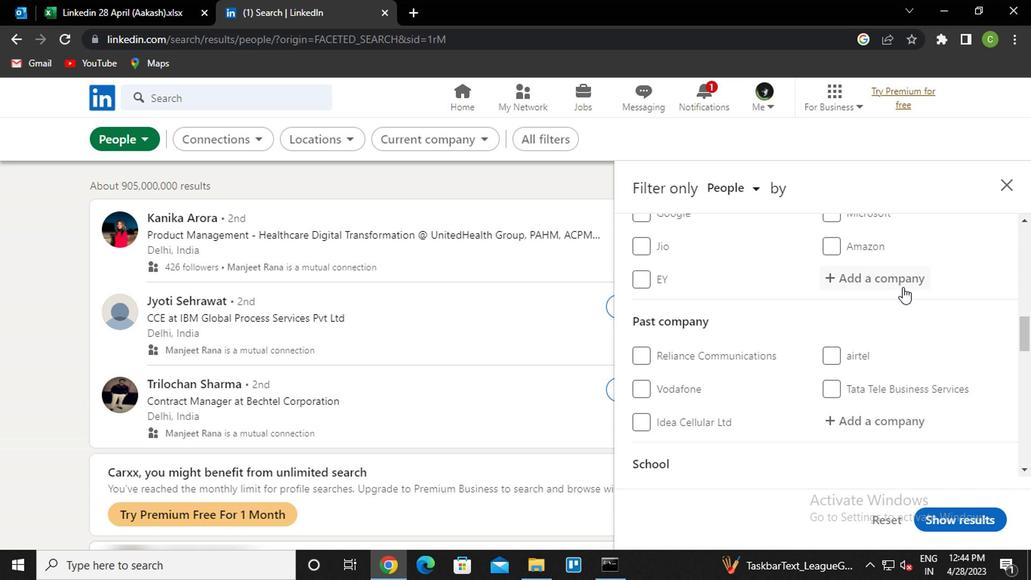 
Action: Mouse pressed left at (905, 295)
Screenshot: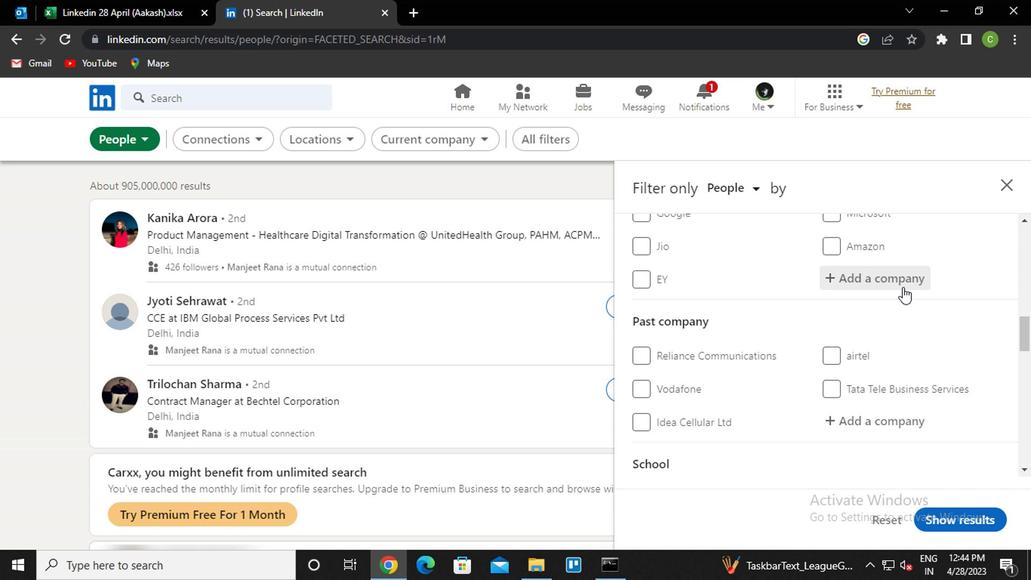 
Action: Key pressed <Key.caps_lock>tvs<Key.down><Key.enter>
Screenshot: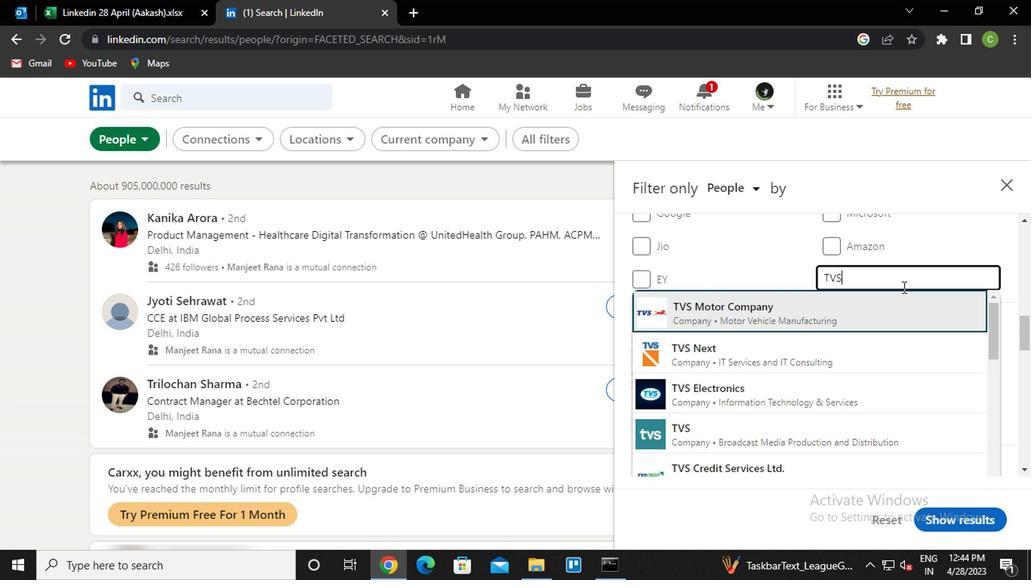 
Action: Mouse scrolled (905, 295) with delta (0, 0)
Screenshot: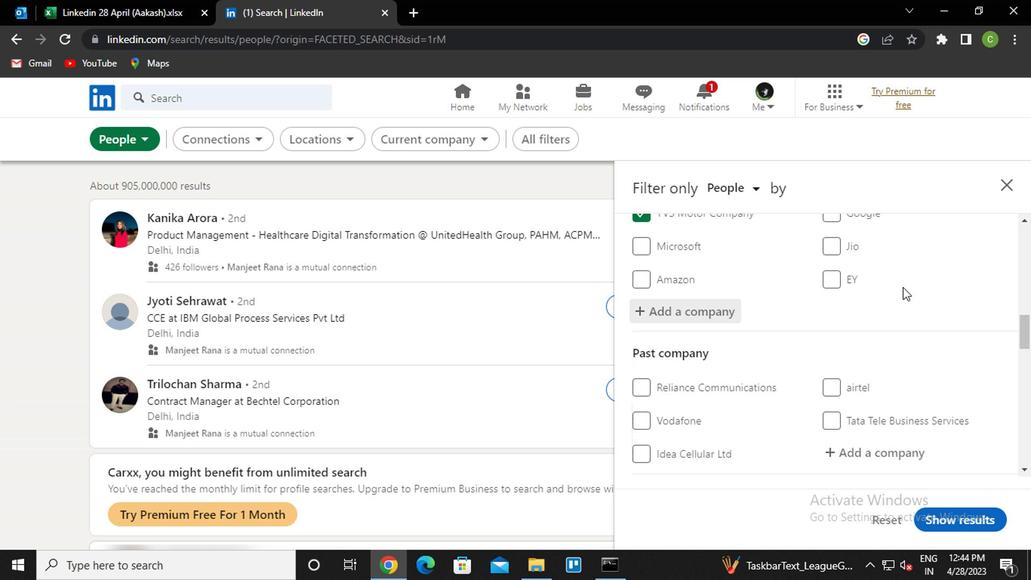 
Action: Mouse moved to (893, 307)
Screenshot: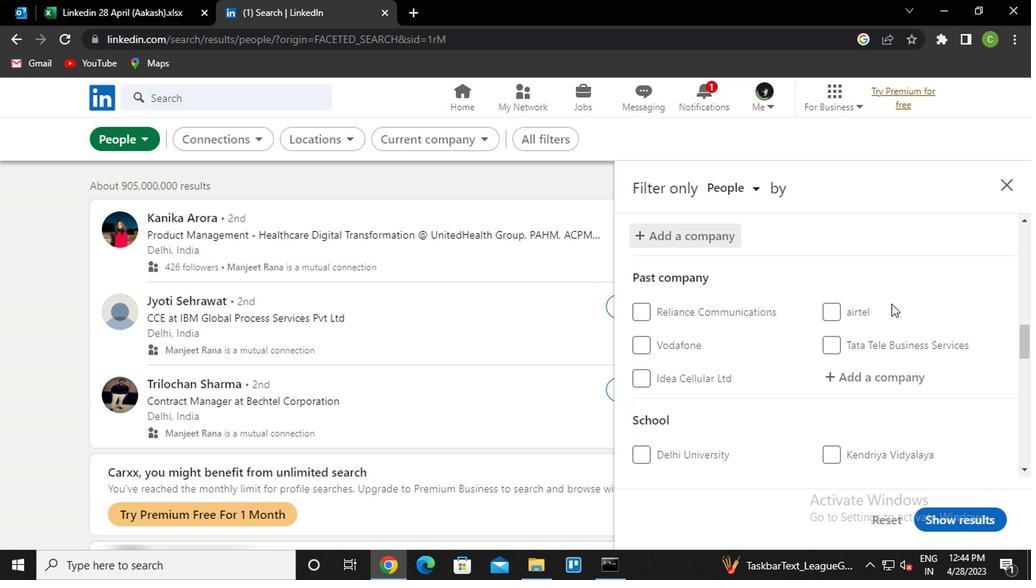 
Action: Mouse scrolled (893, 307) with delta (0, 0)
Screenshot: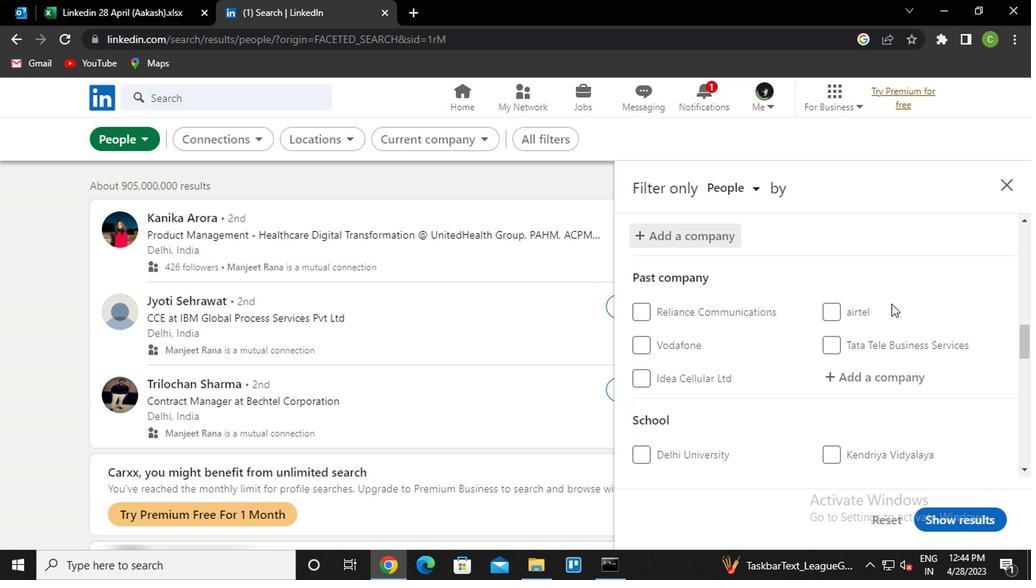 
Action: Mouse moved to (889, 313)
Screenshot: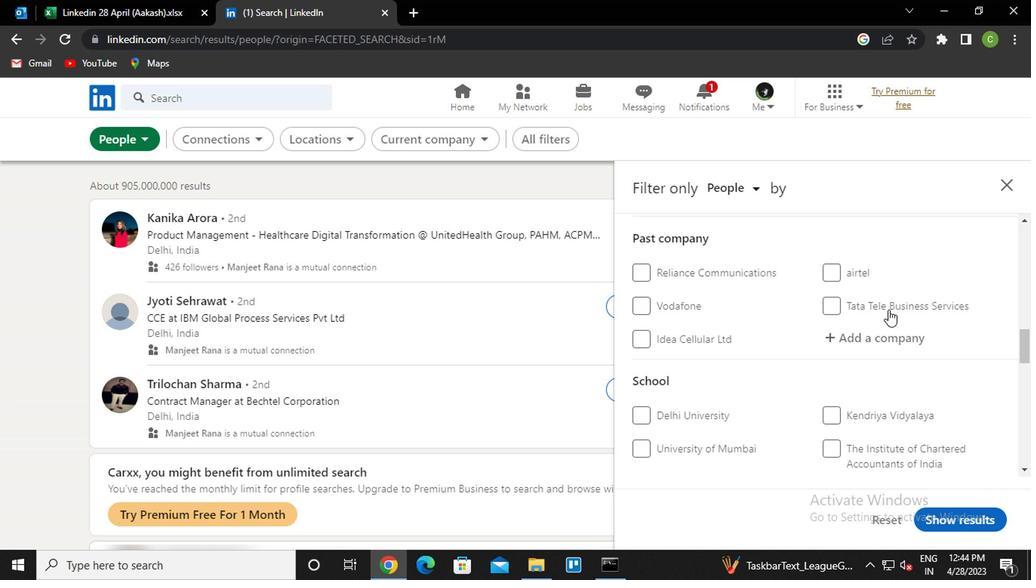 
Action: Mouse scrolled (889, 313) with delta (0, 0)
Screenshot: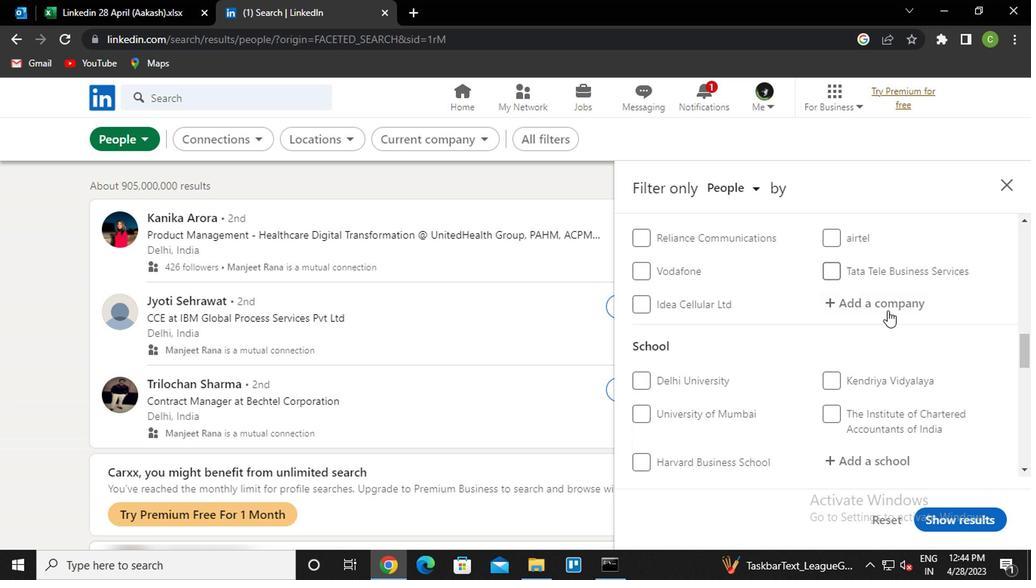 
Action: Mouse moved to (886, 315)
Screenshot: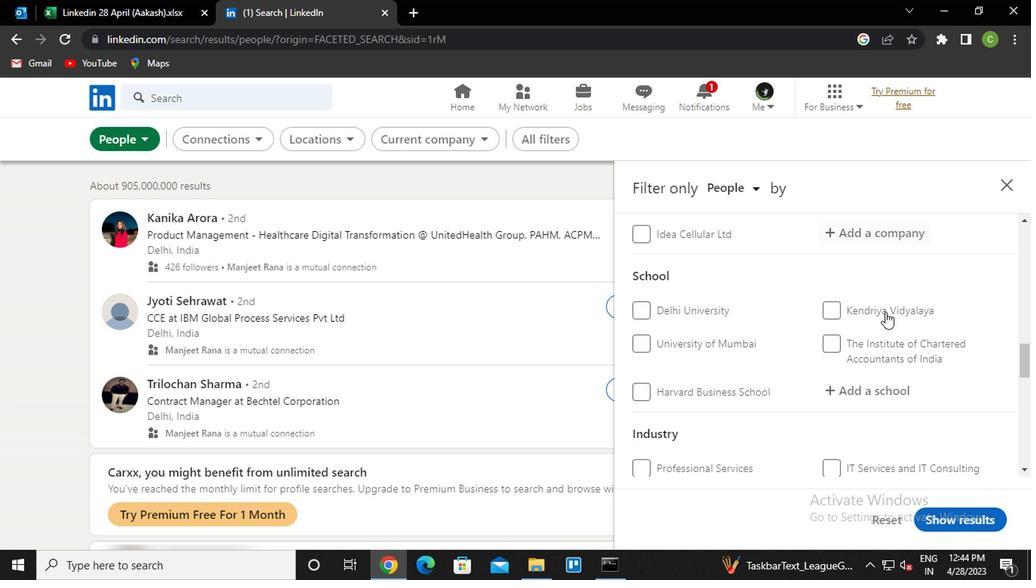 
Action: Mouse scrolled (886, 315) with delta (0, 0)
Screenshot: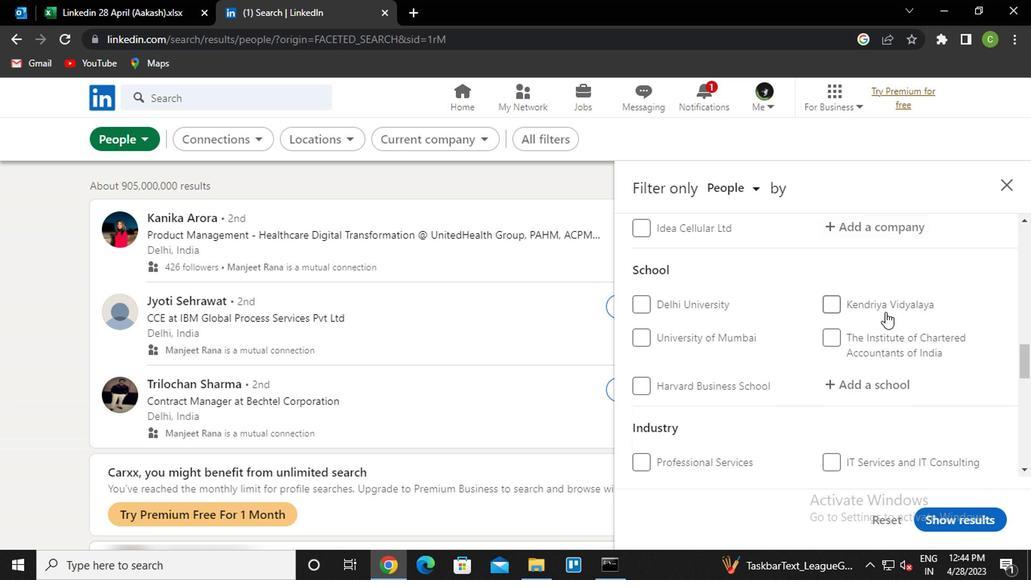 
Action: Mouse moved to (875, 316)
Screenshot: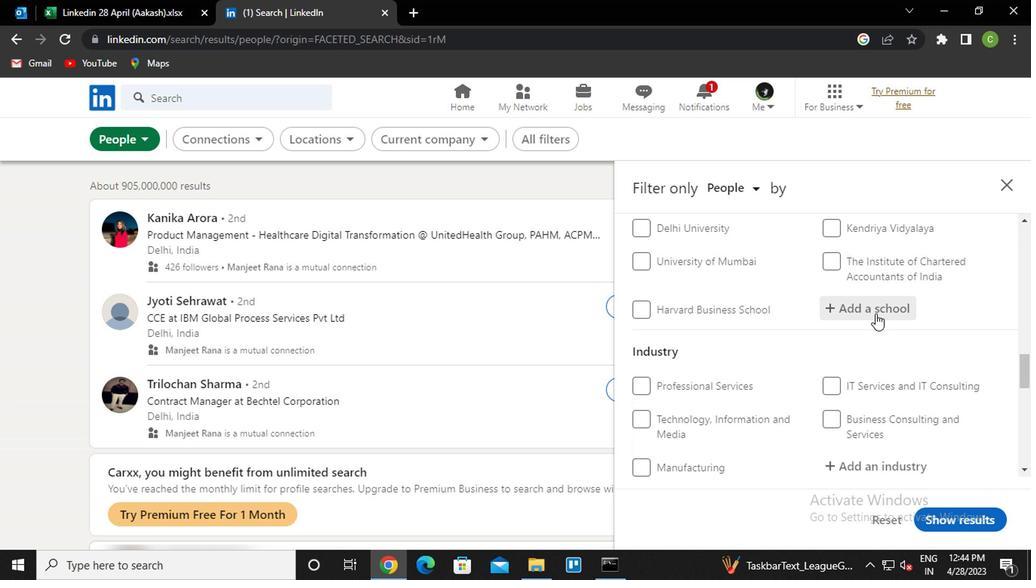 
Action: Mouse pressed left at (875, 316)
Screenshot: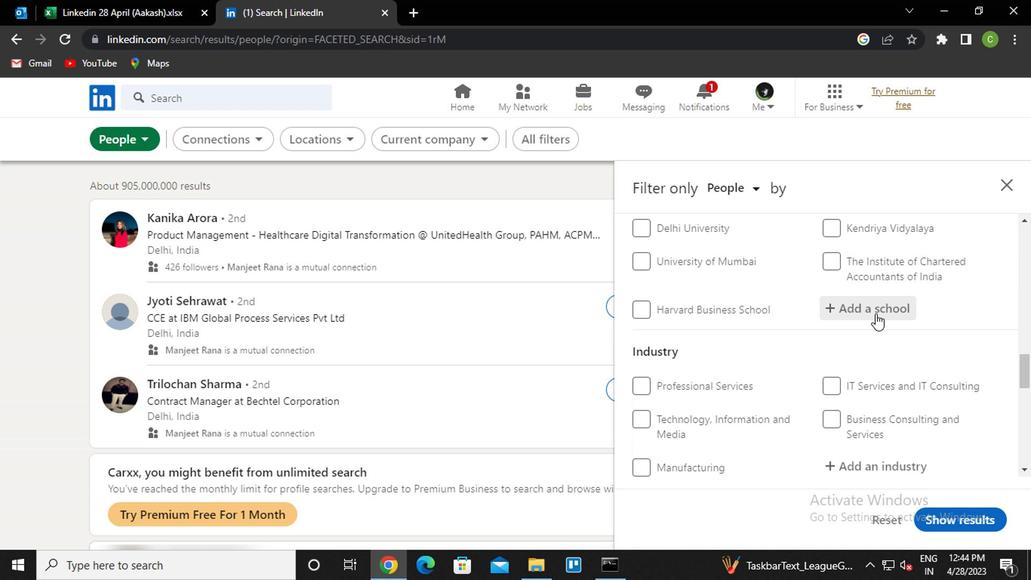 
Action: Key pressed m<Key.caps_lock>uffakha<Key.down><Key.enter>
Screenshot: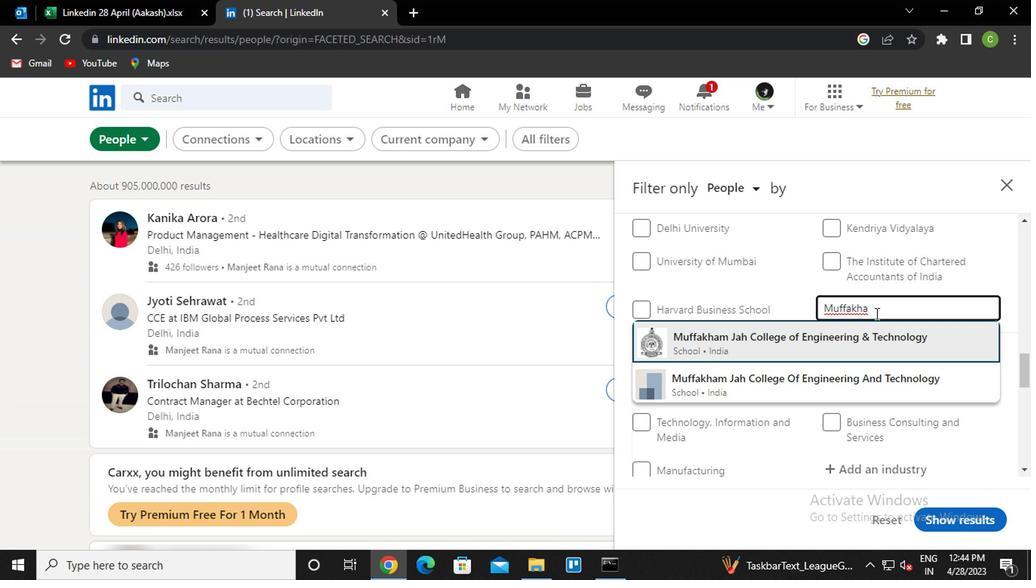 
Action: Mouse scrolled (875, 316) with delta (0, 0)
Screenshot: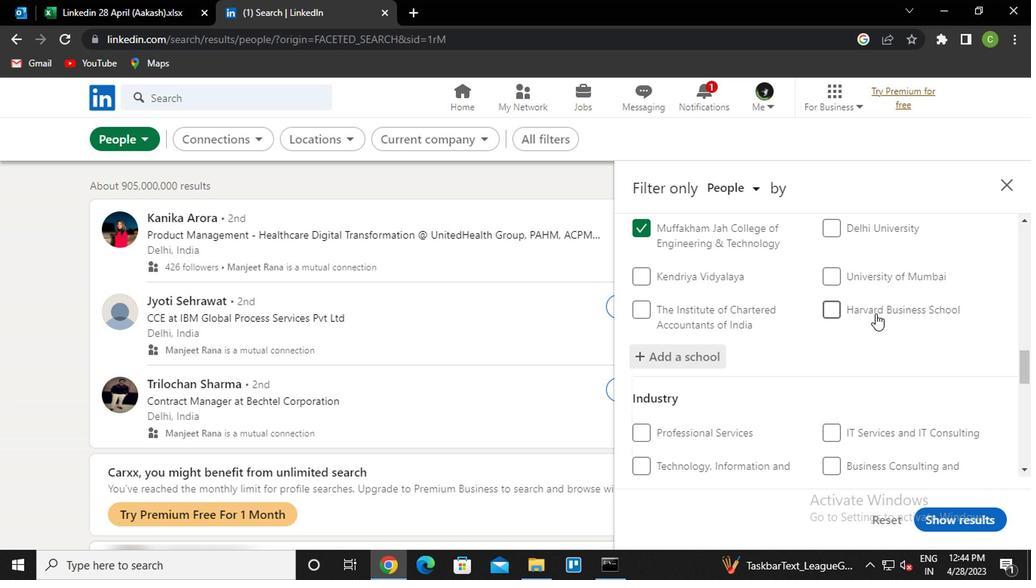 
Action: Mouse scrolled (875, 316) with delta (0, 0)
Screenshot: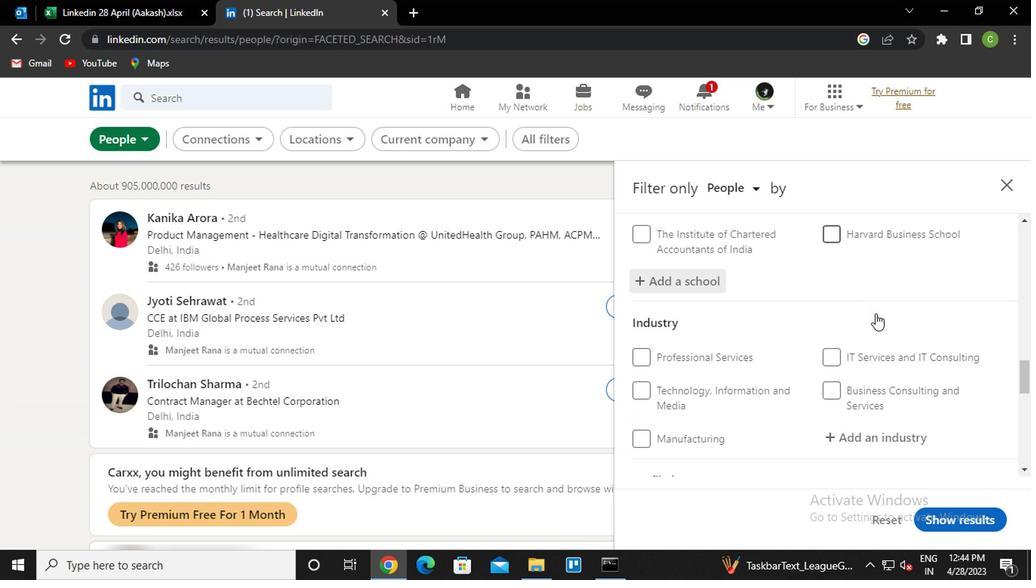
Action: Mouse moved to (867, 353)
Screenshot: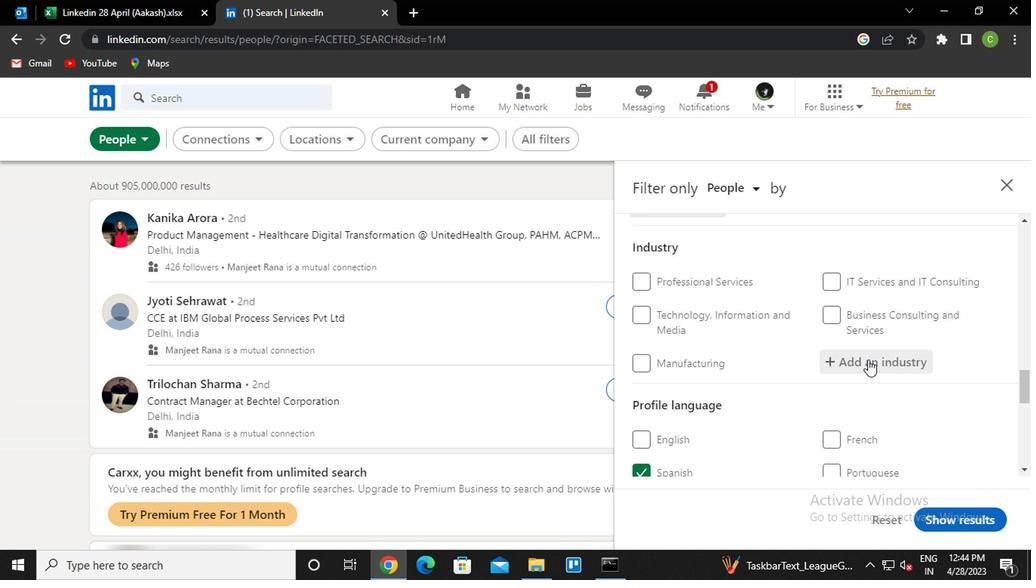 
Action: Mouse pressed left at (867, 353)
Screenshot: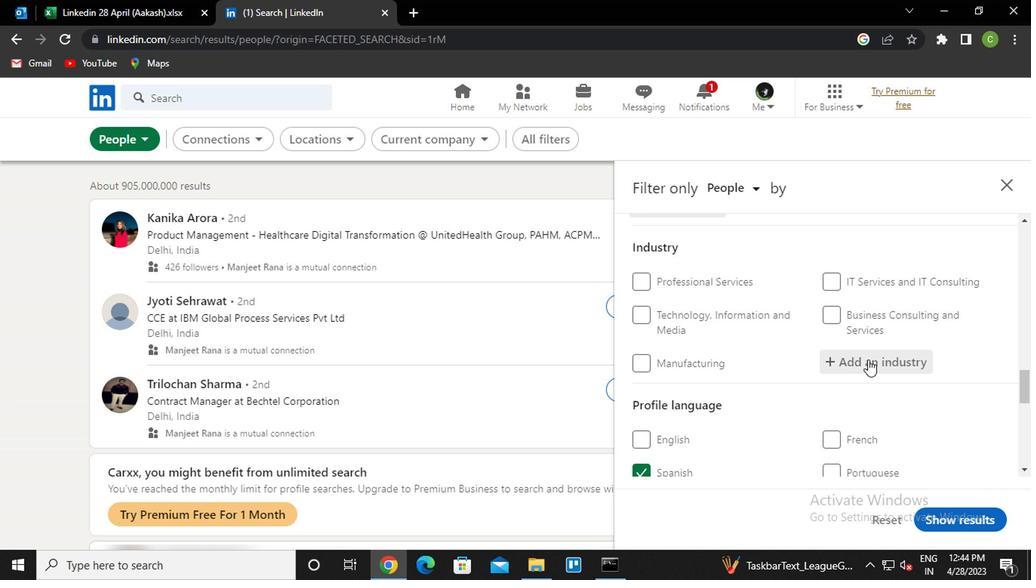 
Action: Key pressed <Key.caps_lock>r<Key.caps_lock>Epair<Key.down><Key.down><Key.down><Key.down><Key.enter>
Screenshot: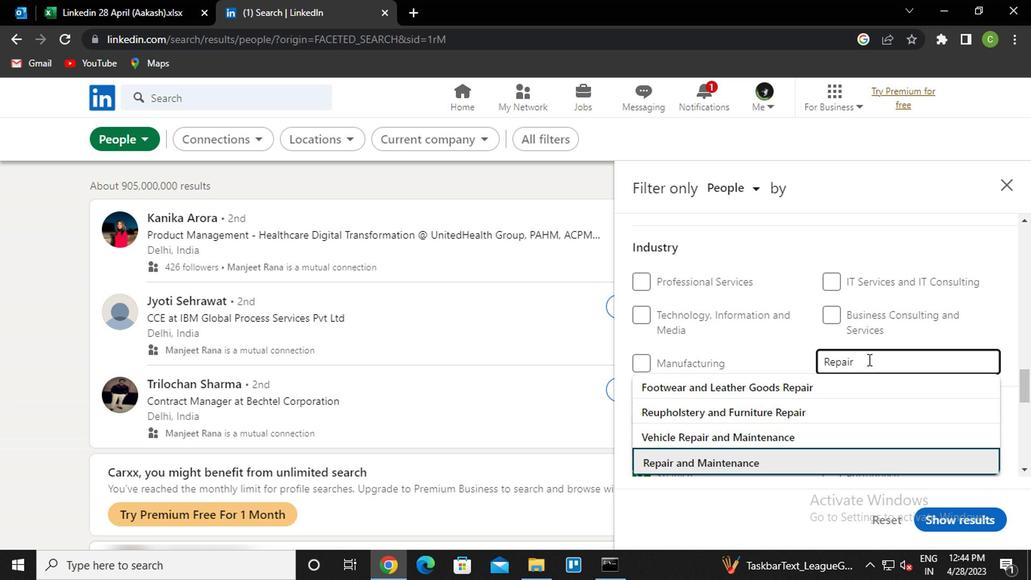 
Action: Mouse scrolled (867, 352) with delta (0, -1)
Screenshot: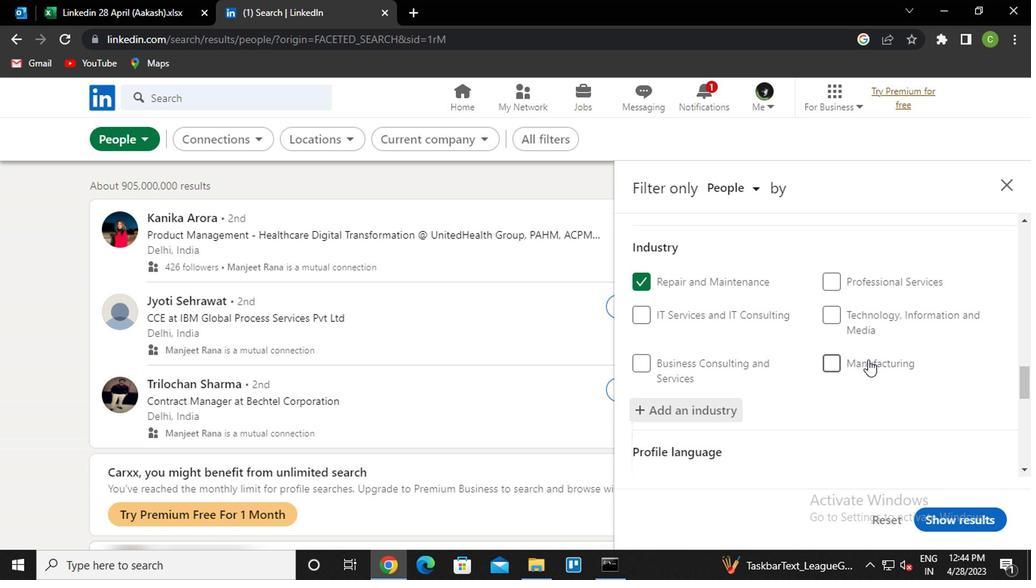 
Action: Mouse scrolled (867, 352) with delta (0, -1)
Screenshot: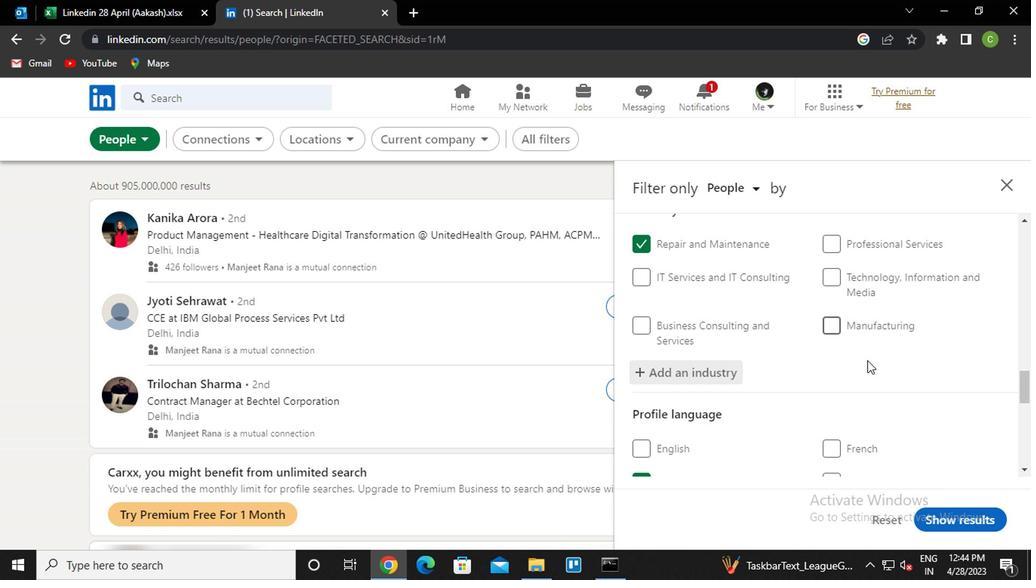 
Action: Mouse moved to (865, 355)
Screenshot: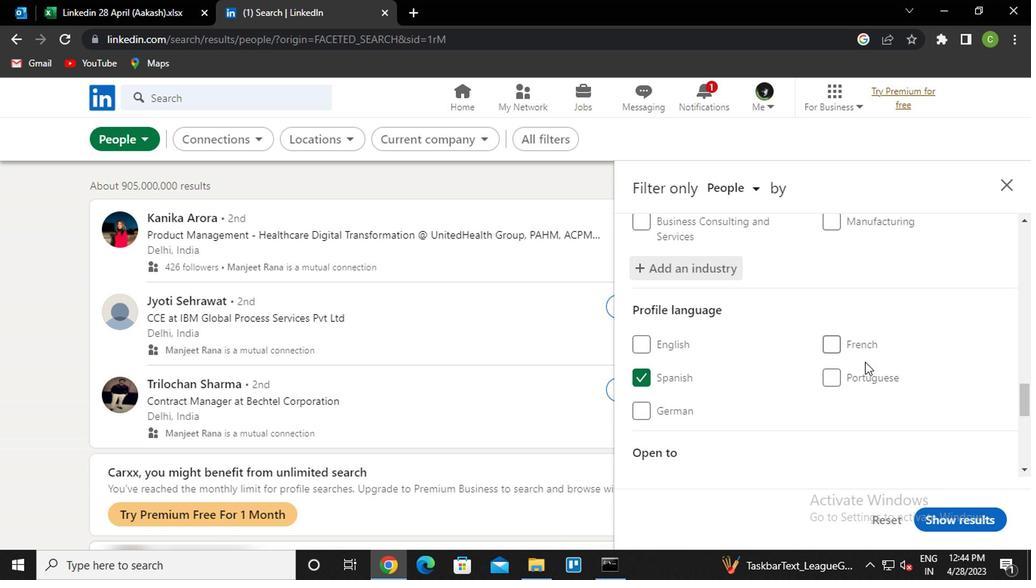 
Action: Mouse scrolled (865, 354) with delta (0, 0)
Screenshot: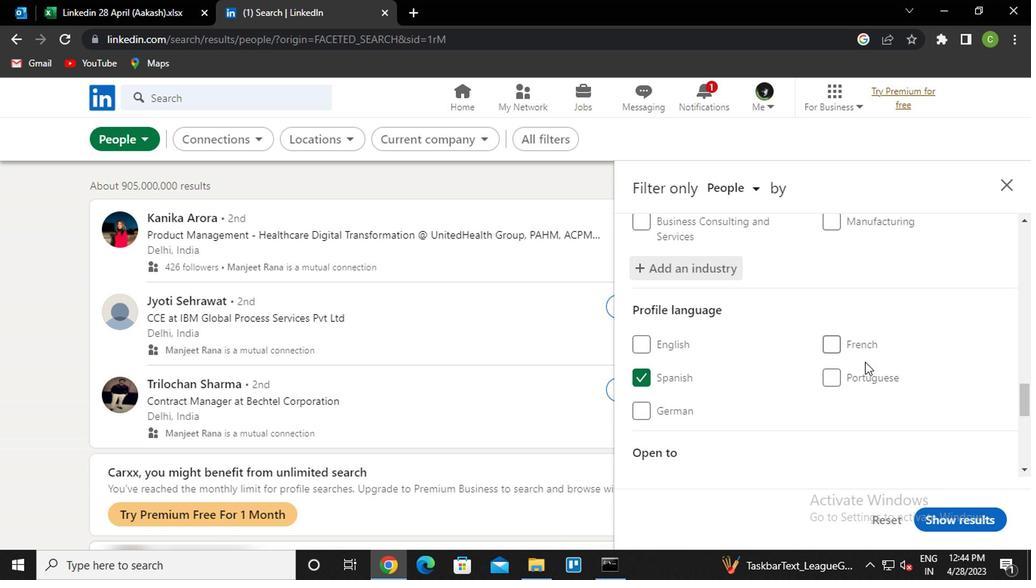 
Action: Mouse moved to (862, 356)
Screenshot: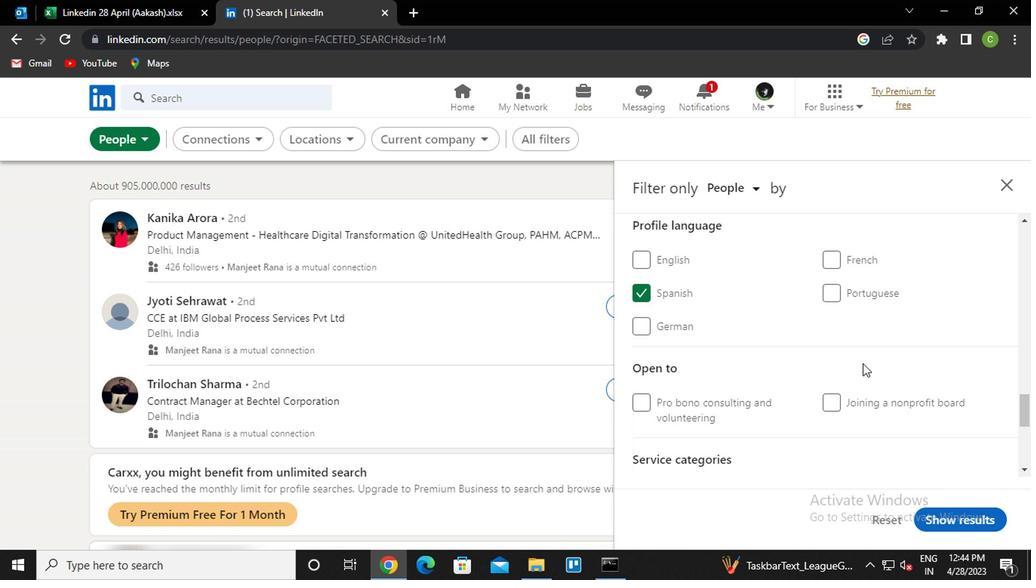 
Action: Mouse scrolled (862, 356) with delta (0, 0)
Screenshot: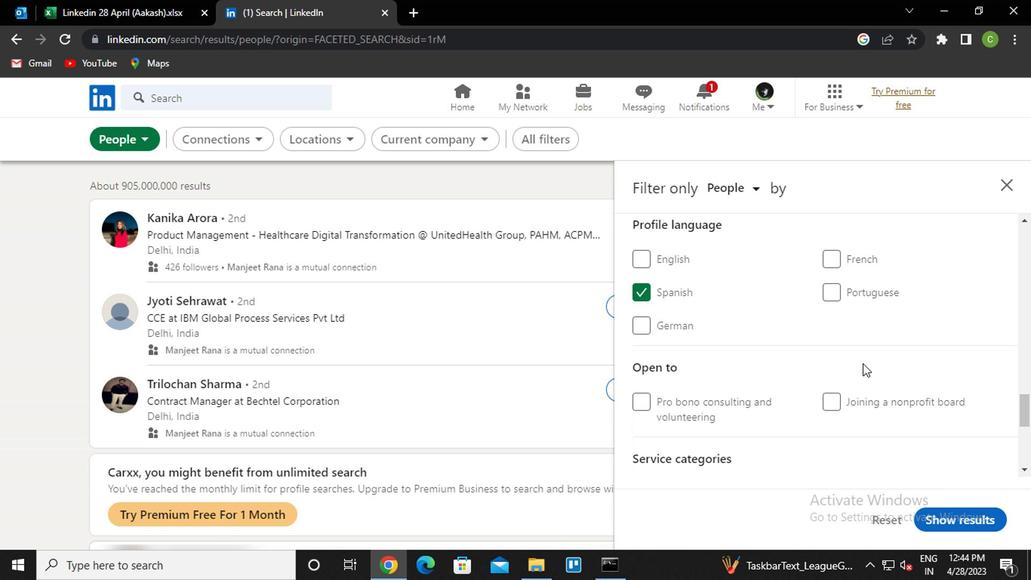 
Action: Mouse moved to (861, 357)
Screenshot: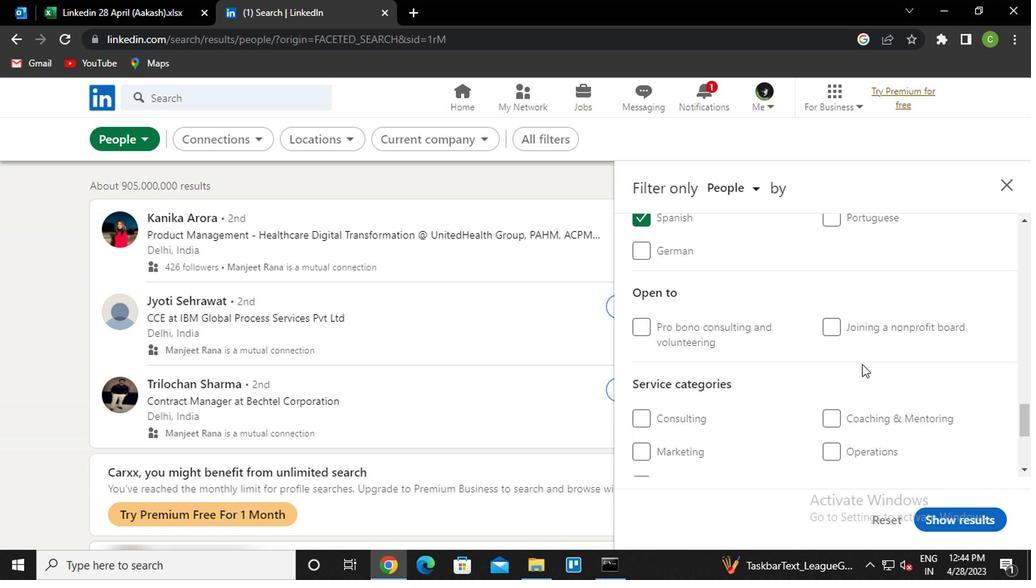 
Action: Mouse scrolled (861, 356) with delta (0, 0)
Screenshot: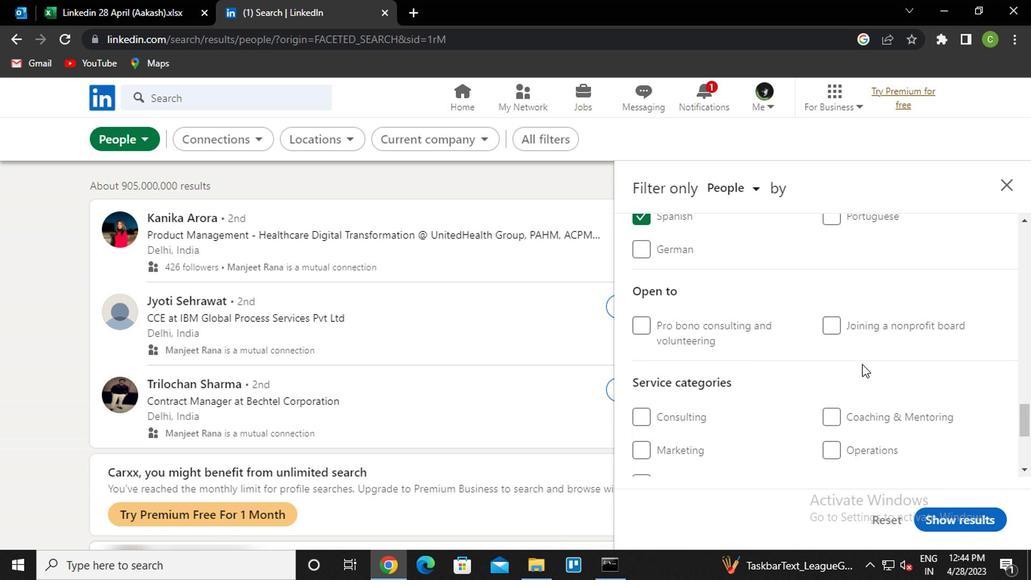 
Action: Mouse scrolled (861, 356) with delta (0, 0)
Screenshot: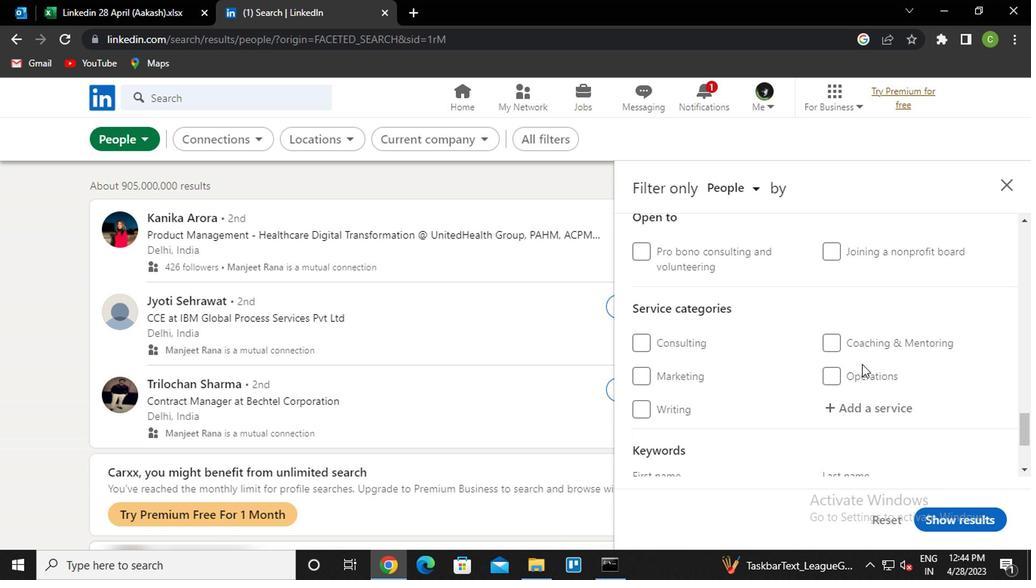 
Action: Mouse moved to (883, 334)
Screenshot: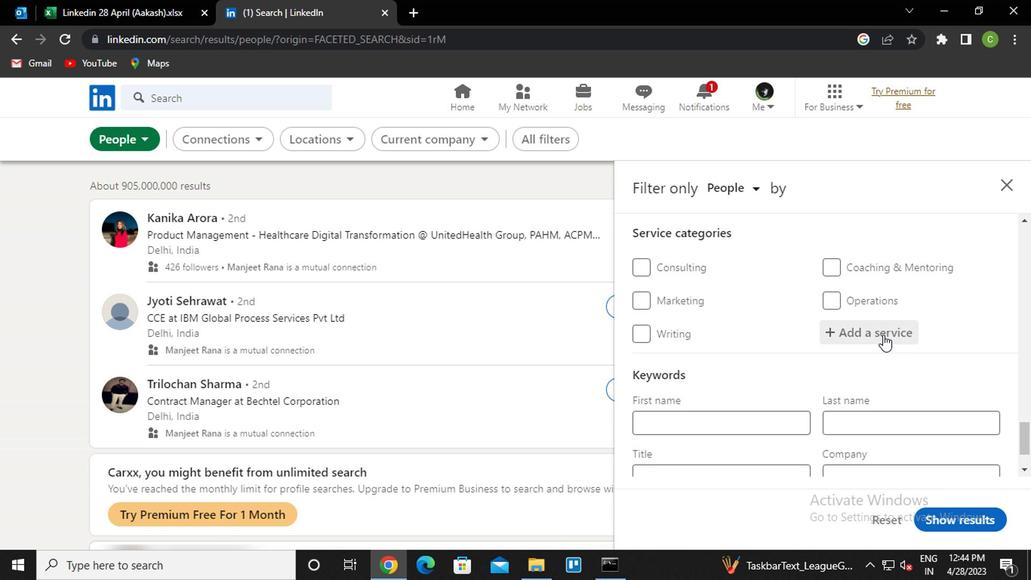 
Action: Mouse pressed left at (883, 334)
Screenshot: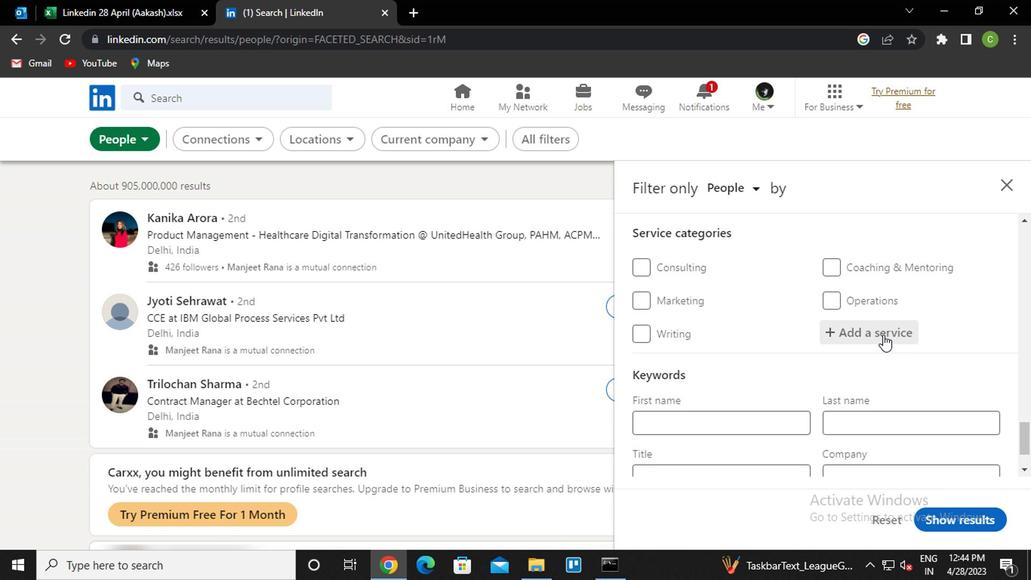 
Action: Key pressed <Key.caps_lock>m<Key.caps_lock>arket<Key.space><Key.caps_lock>r<Key.caps_lock>E<Key.down><Key.enter>
Screenshot: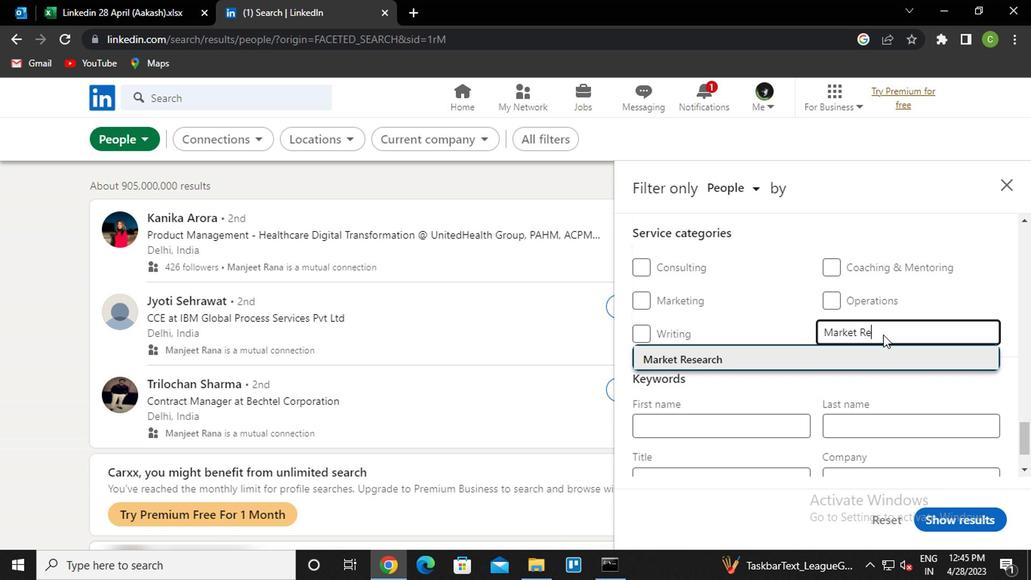 
Action: Mouse moved to (750, 366)
Screenshot: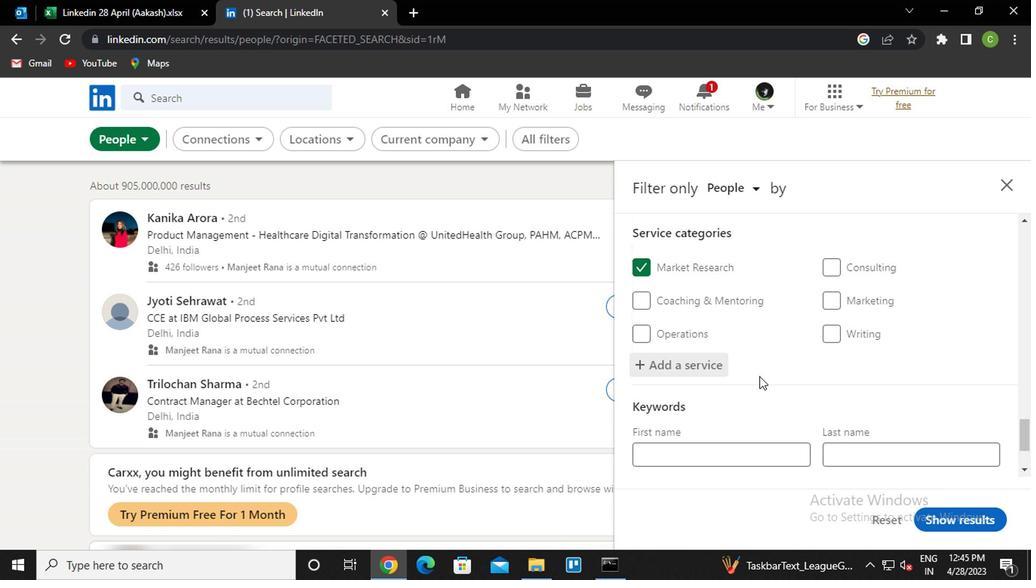 
Action: Mouse scrolled (750, 366) with delta (0, 0)
Screenshot: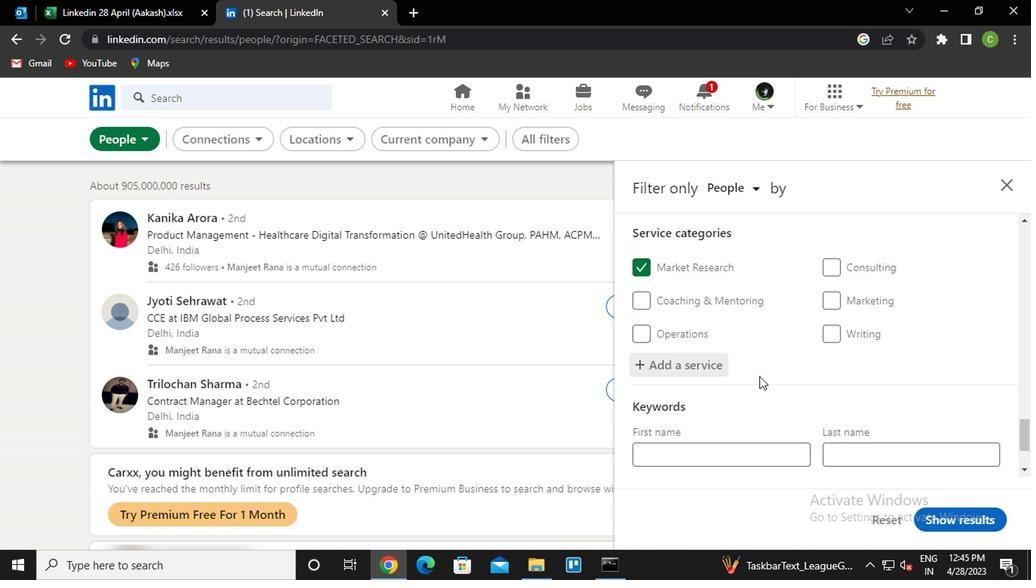 
Action: Mouse scrolled (750, 366) with delta (0, 0)
Screenshot: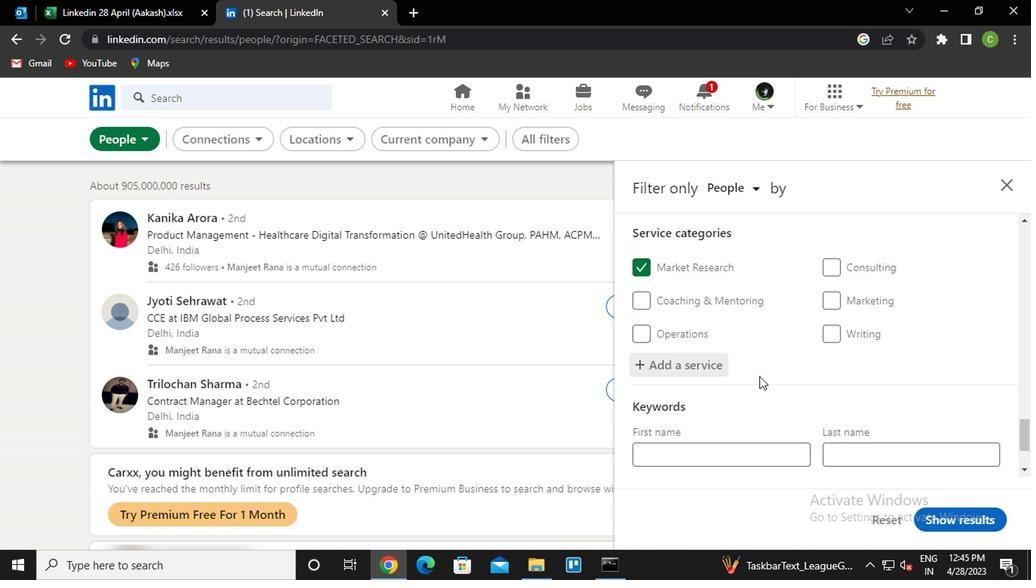 
Action: Mouse scrolled (750, 366) with delta (0, 0)
Screenshot: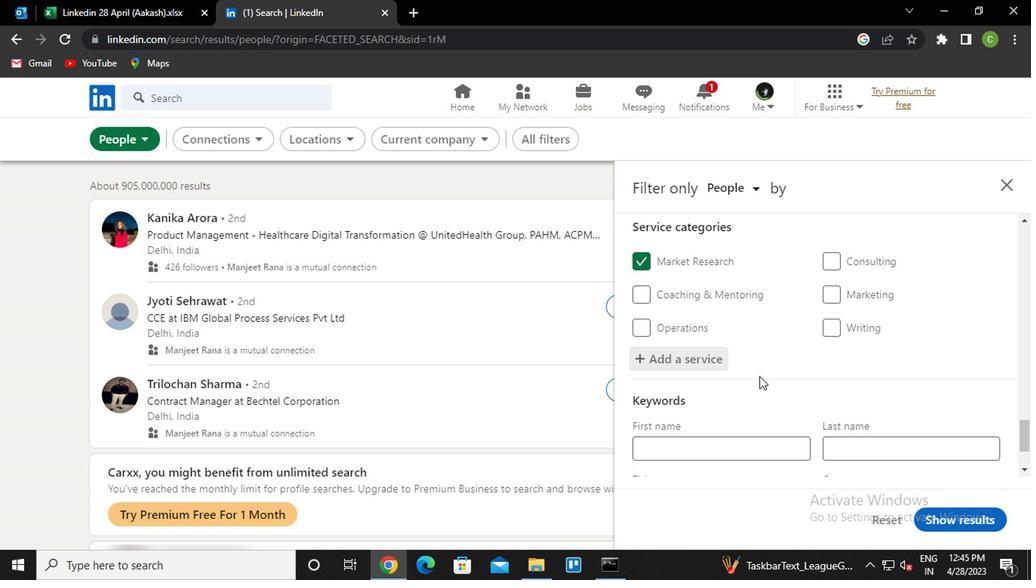 
Action: Mouse scrolled (750, 366) with delta (0, 0)
Screenshot: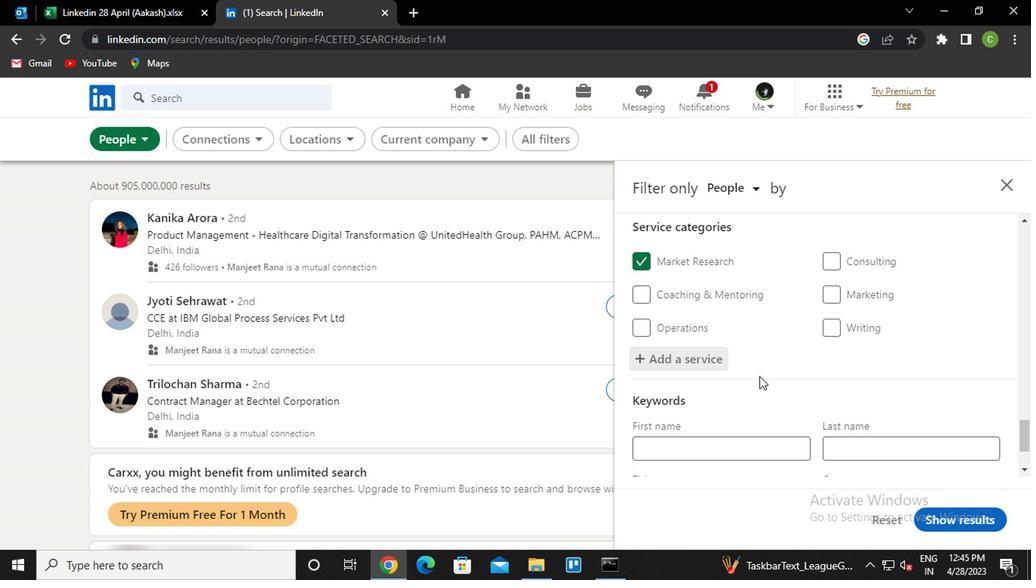 
Action: Mouse moved to (742, 396)
Screenshot: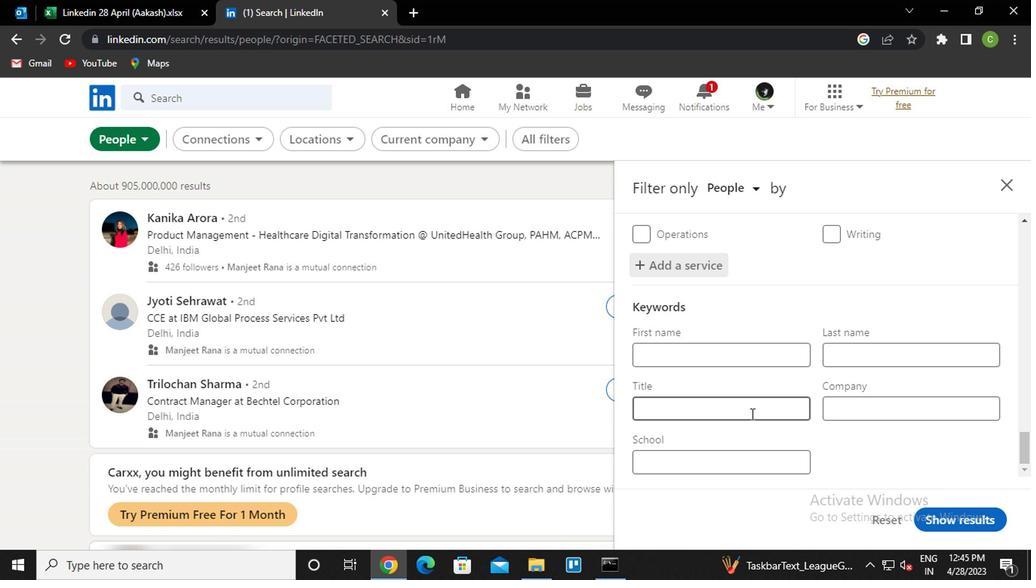 
Action: Mouse pressed left at (742, 396)
Screenshot: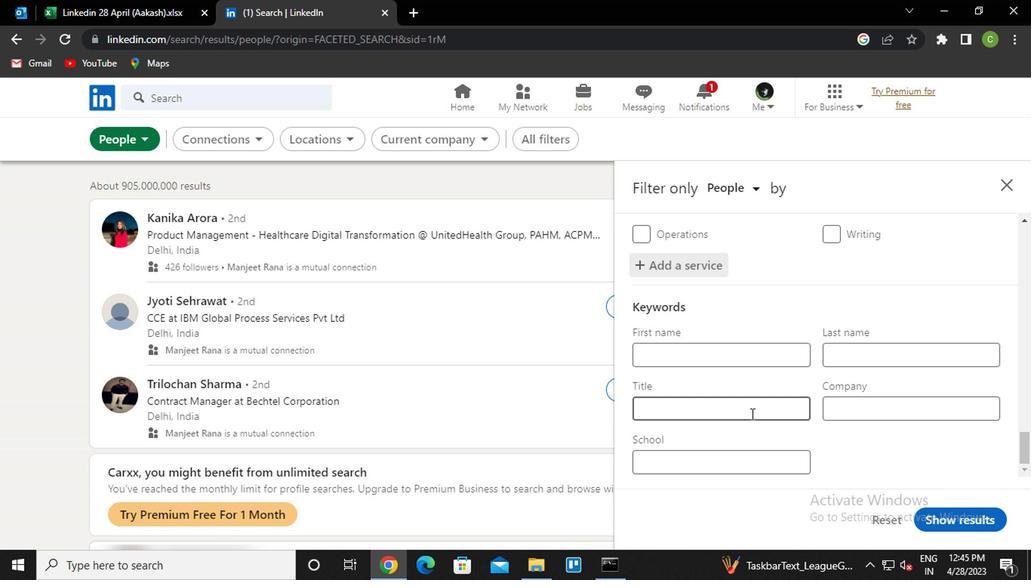 
Action: Key pressed <Key.caps_lock>t<Key.caps_lock>ruck<Key.space><Key.caps_lock>o<Key.caps_lock>perator
Screenshot: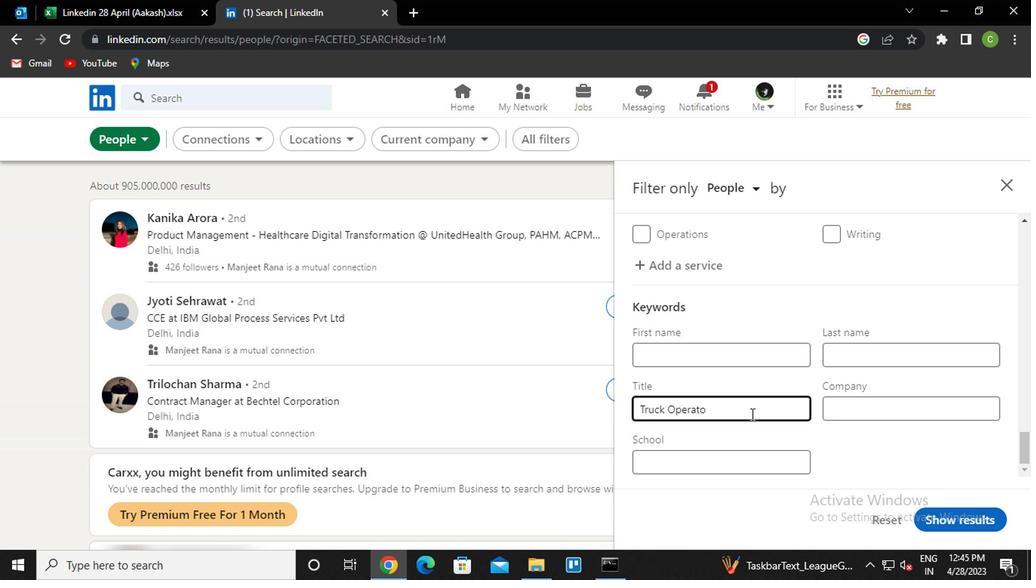 
Action: Mouse moved to (992, 486)
Screenshot: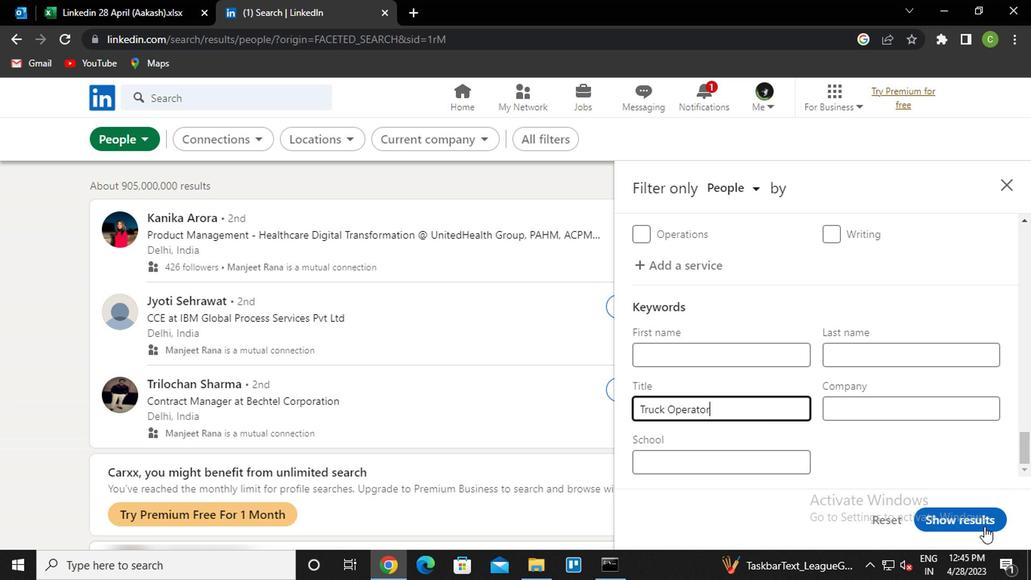 
Action: Mouse pressed left at (992, 486)
Screenshot: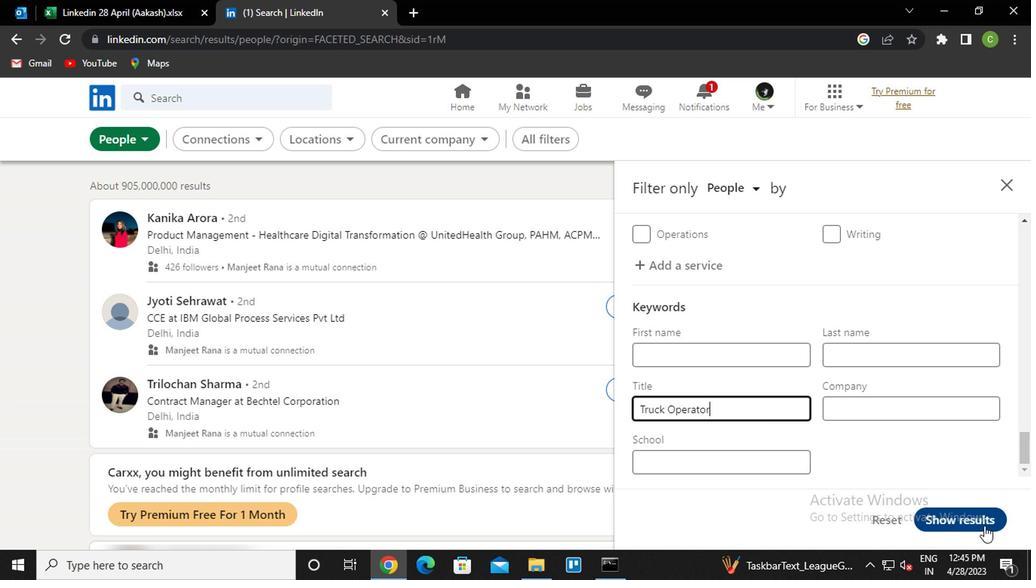 
Action: Mouse moved to (771, 466)
Screenshot: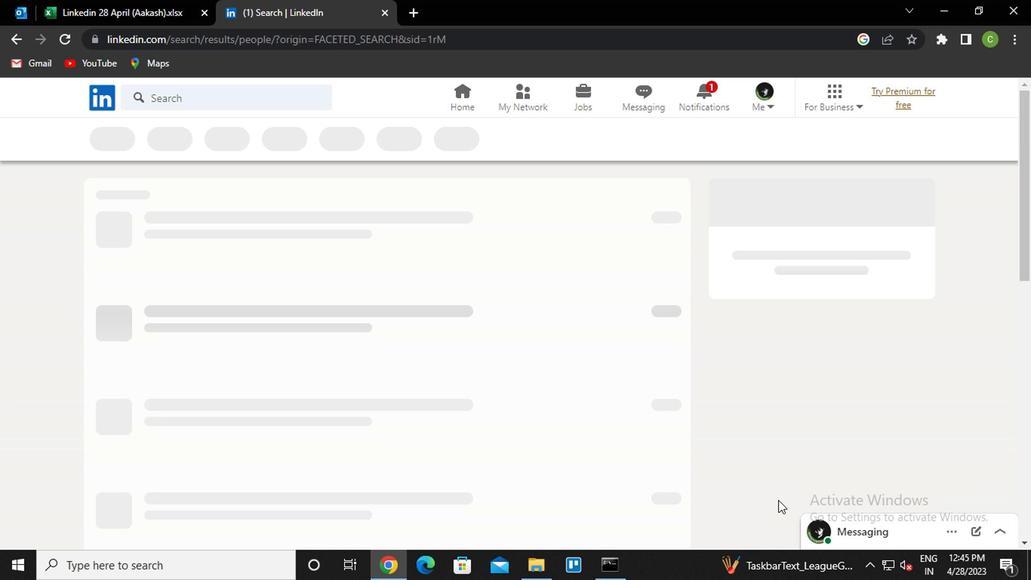 
